 Task: Find connections with filter location Moabit with filter topic #retailwith filter profile language French with filter current company GeeksGod with filter school BML Munjal University with filter industry Wholesale Food and Beverage with filter service category Information Security with filter keywords title Plant Engineer
Action: Mouse moved to (487, 53)
Screenshot: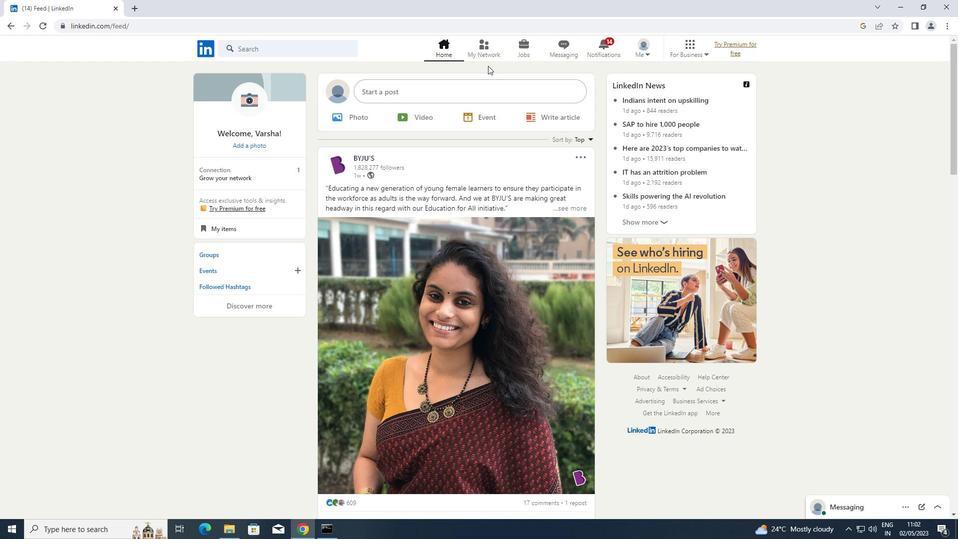 
Action: Mouse pressed left at (487, 53)
Screenshot: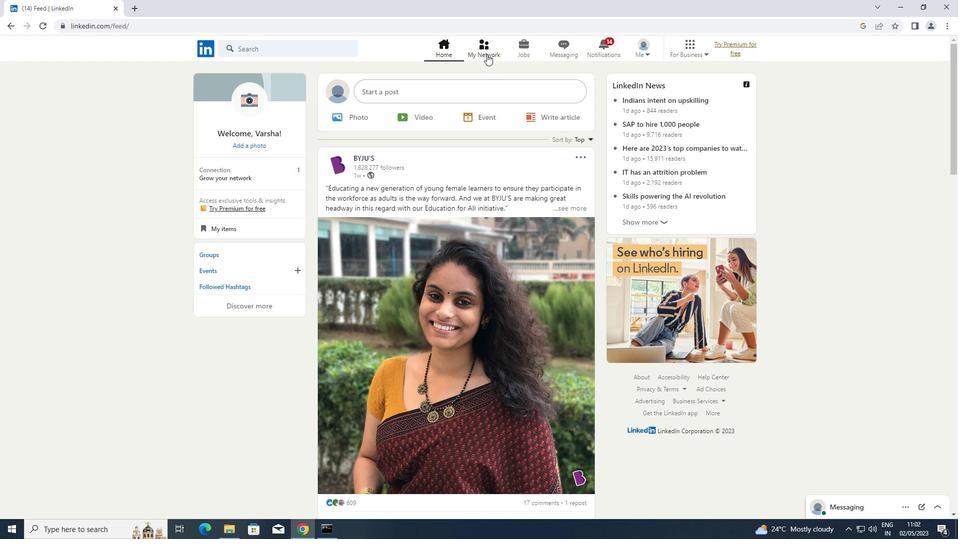 
Action: Mouse moved to (280, 105)
Screenshot: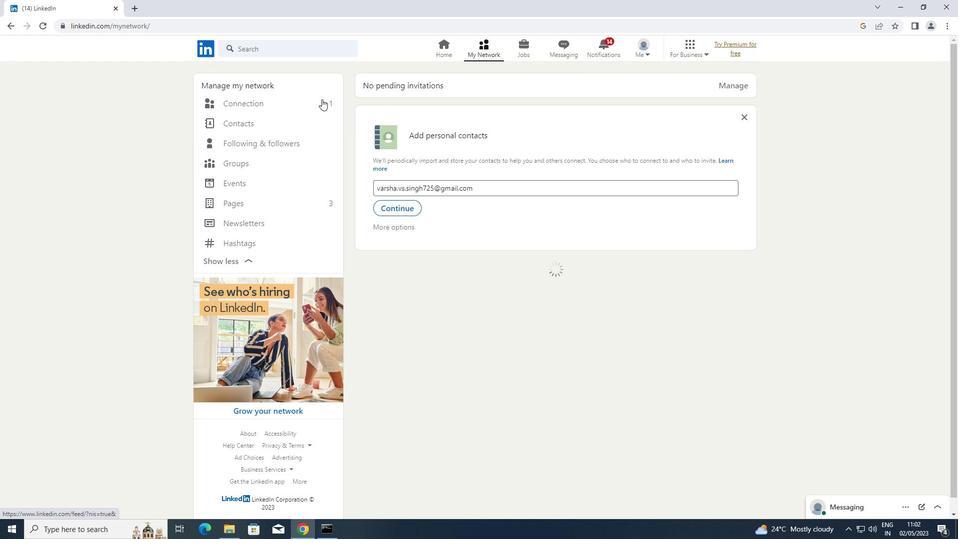 
Action: Mouse pressed left at (280, 105)
Screenshot: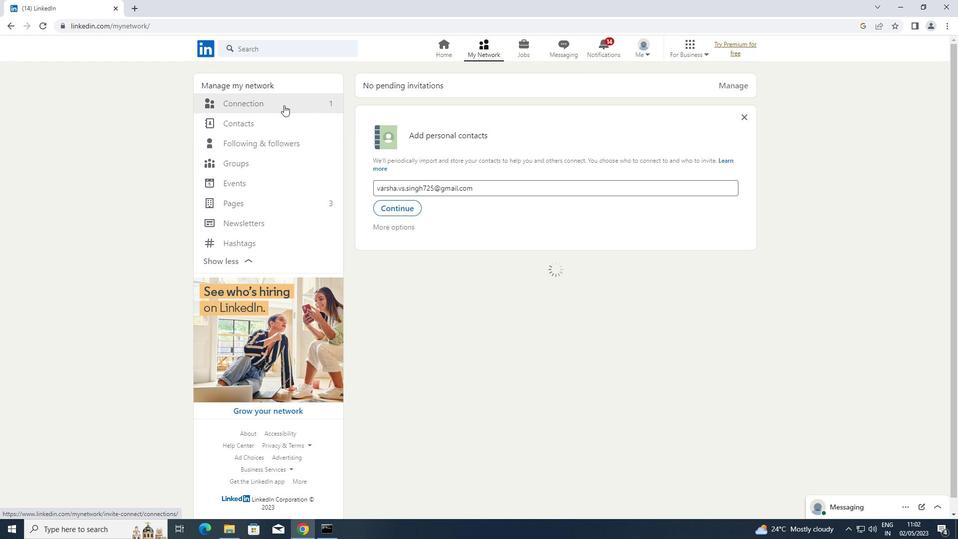 
Action: Mouse moved to (542, 105)
Screenshot: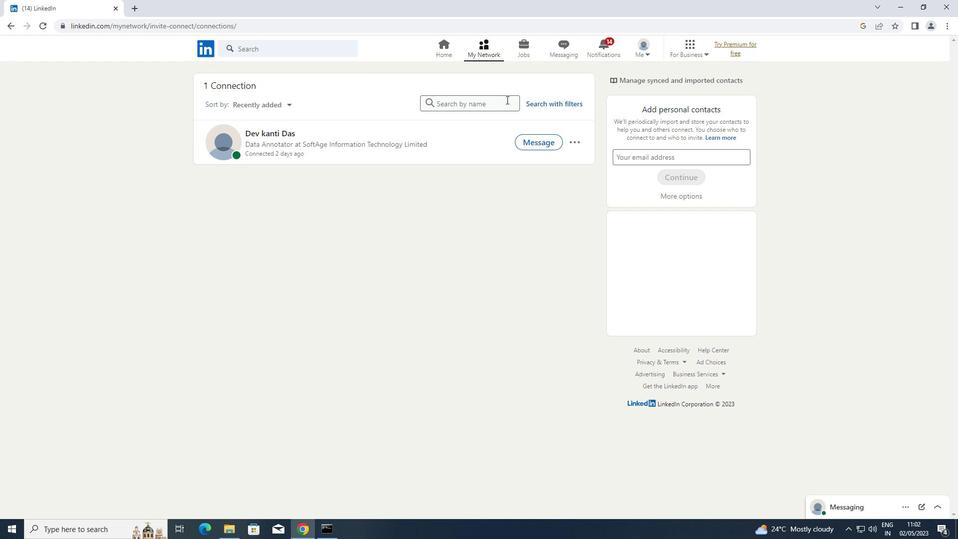 
Action: Mouse pressed left at (542, 105)
Screenshot: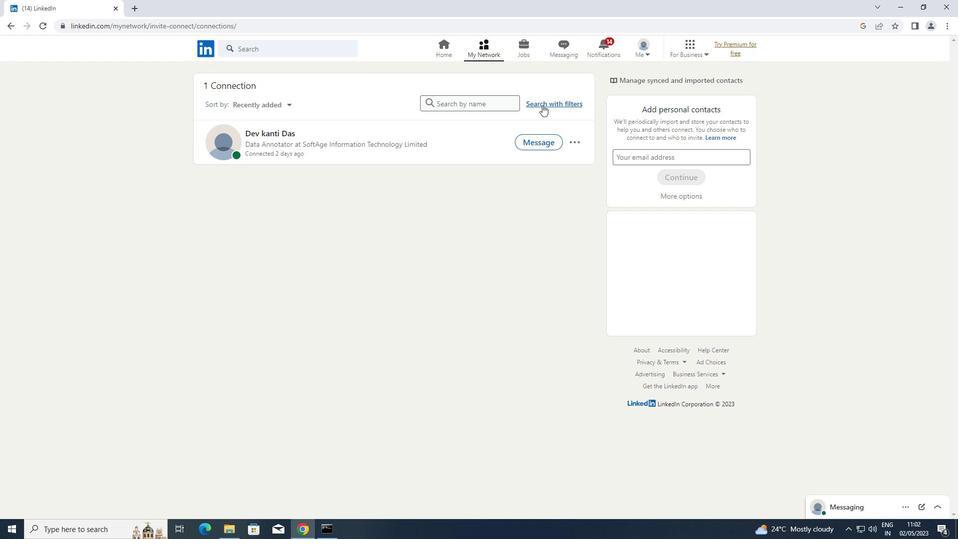 
Action: Mouse moved to (515, 77)
Screenshot: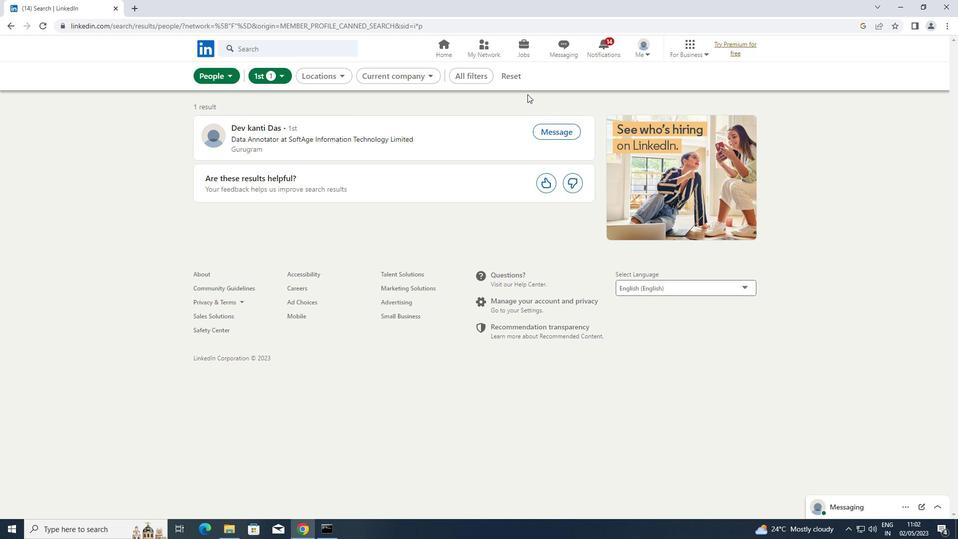 
Action: Mouse pressed left at (515, 77)
Screenshot: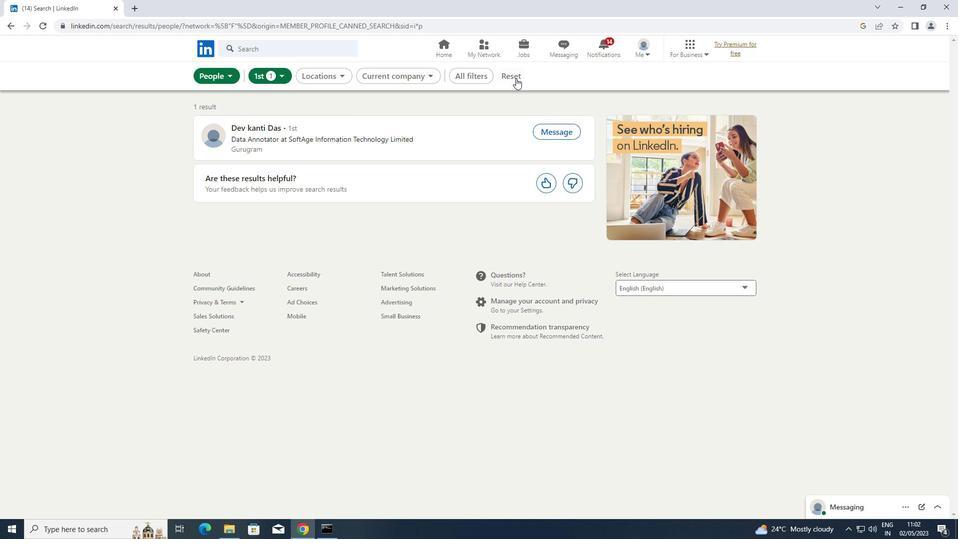 
Action: Mouse moved to (505, 76)
Screenshot: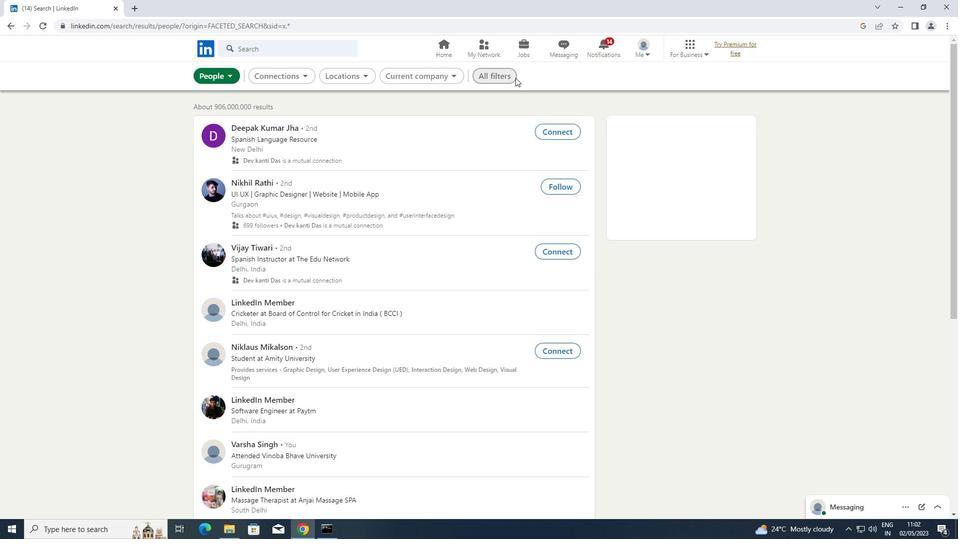 
Action: Mouse pressed left at (505, 76)
Screenshot: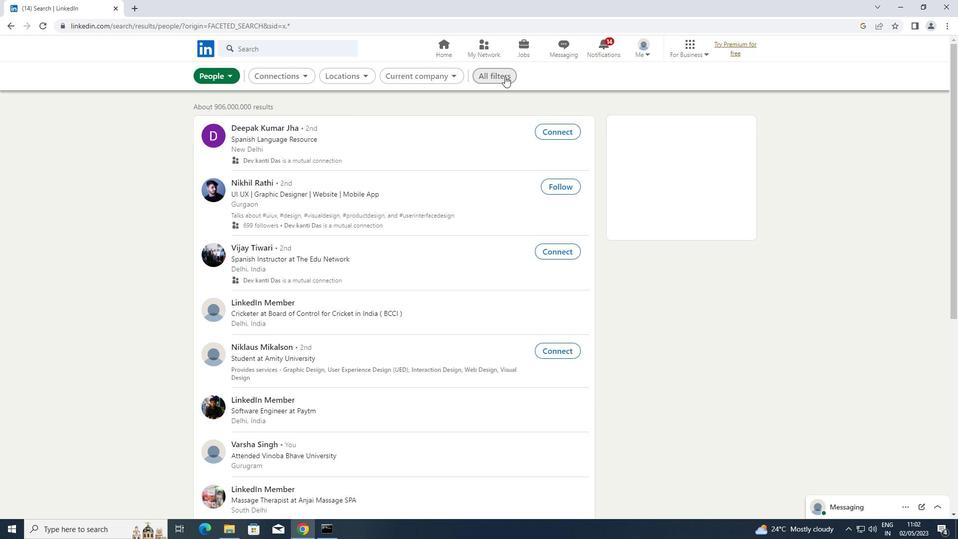 
Action: Mouse moved to (676, 154)
Screenshot: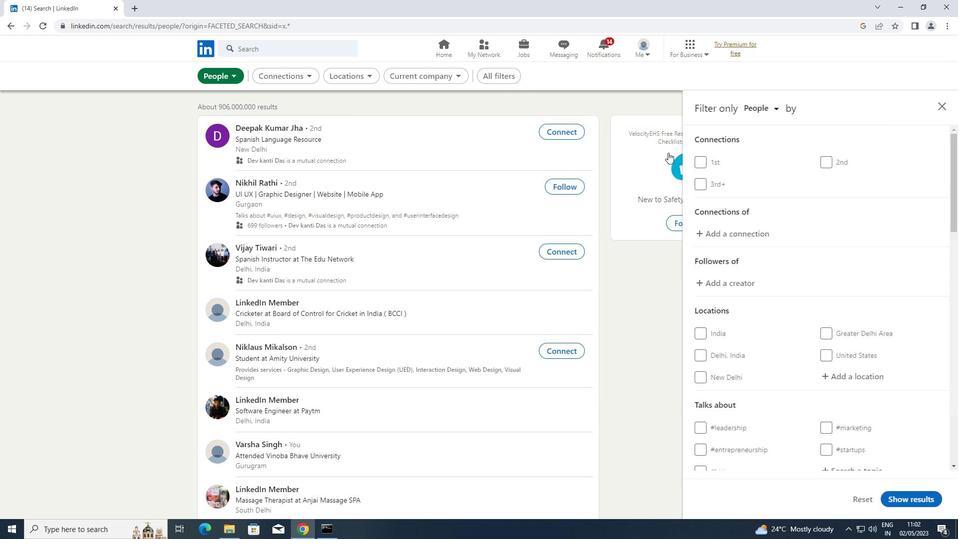 
Action: Mouse scrolled (676, 154) with delta (0, 0)
Screenshot: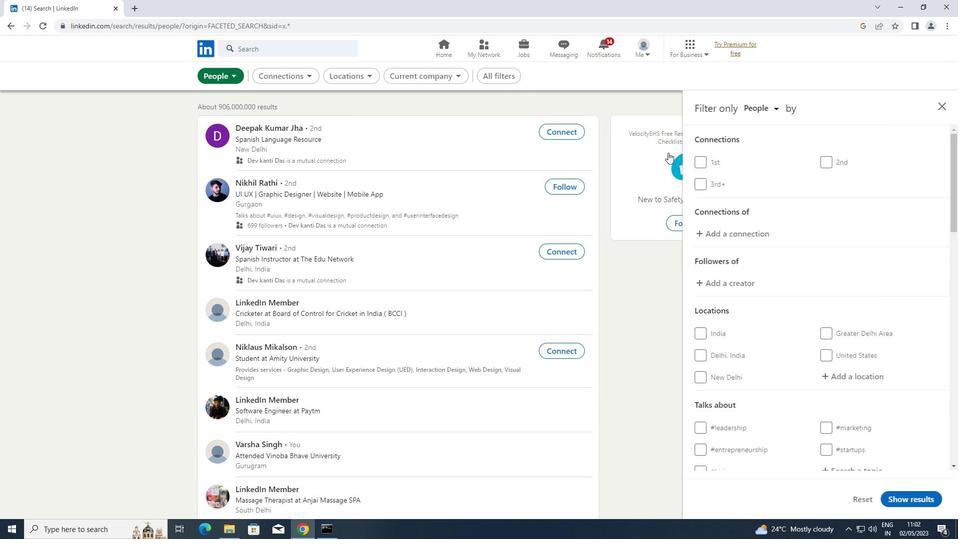 
Action: Mouse moved to (677, 154)
Screenshot: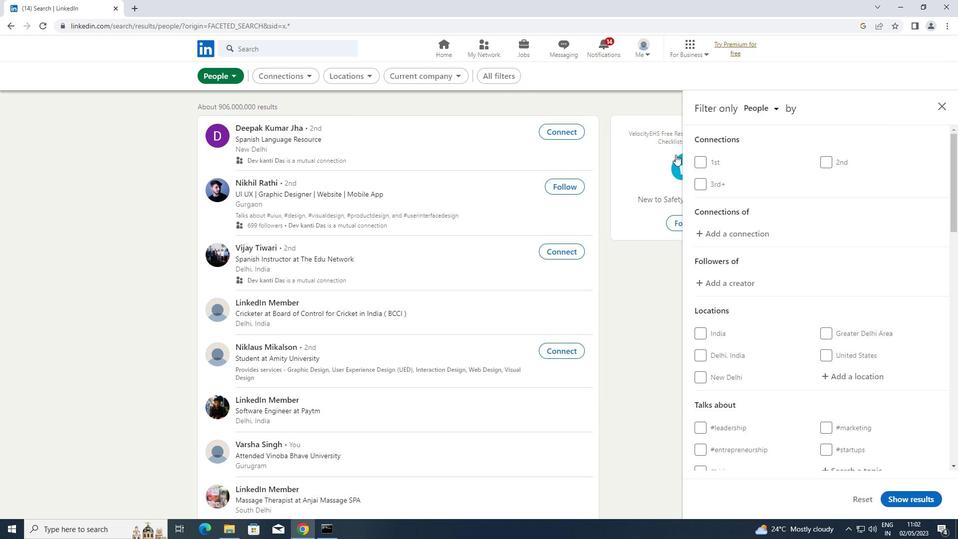 
Action: Mouse scrolled (677, 154) with delta (0, 0)
Screenshot: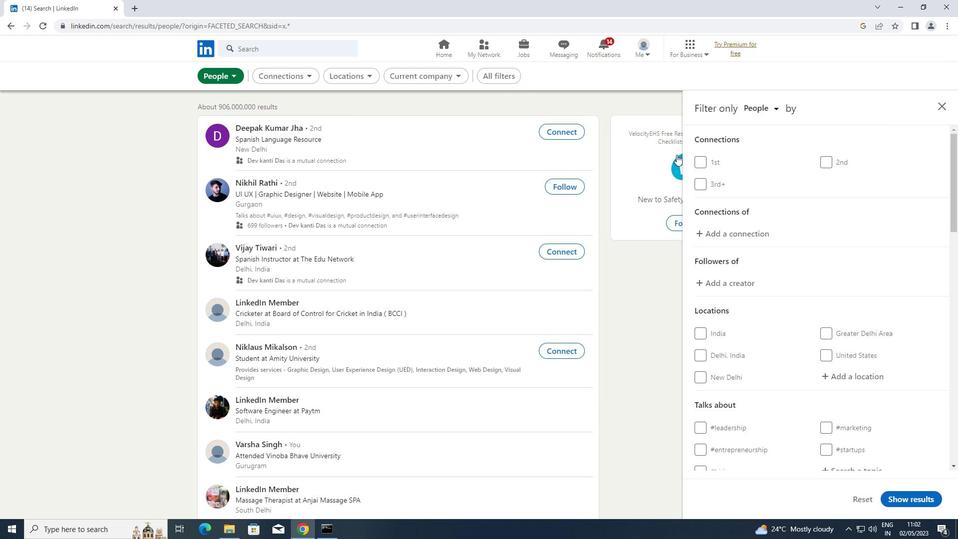 
Action: Mouse moved to (845, 372)
Screenshot: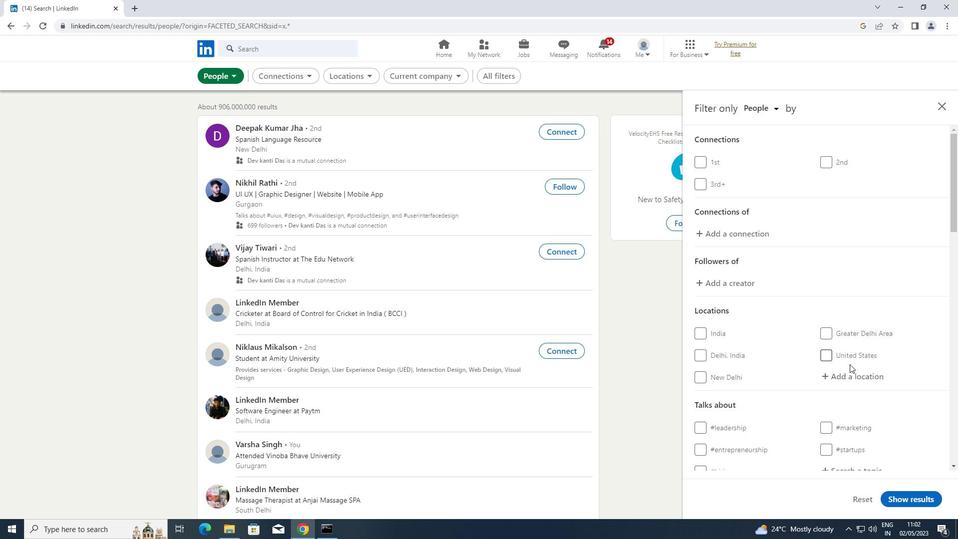 
Action: Mouse pressed left at (845, 372)
Screenshot: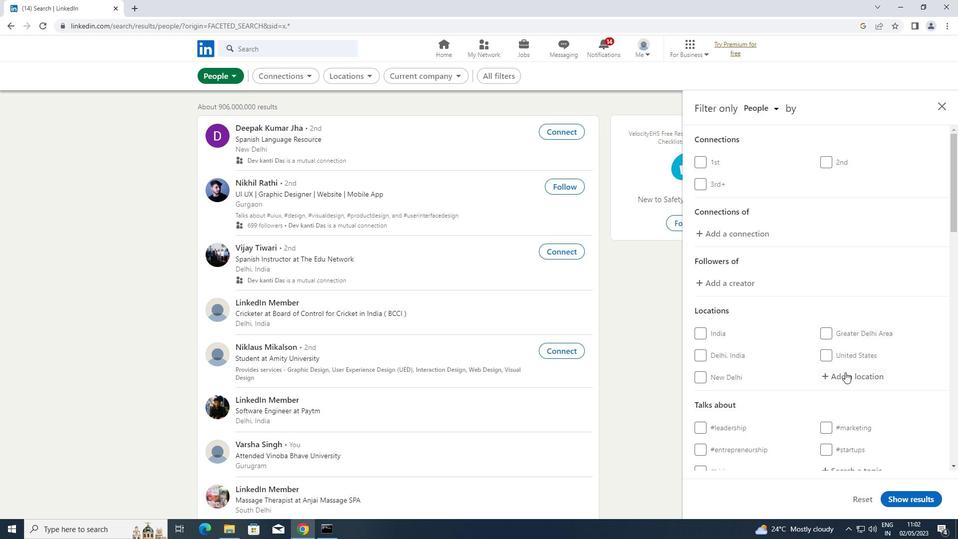 
Action: Key pressed <Key.shift>MOABIT
Screenshot: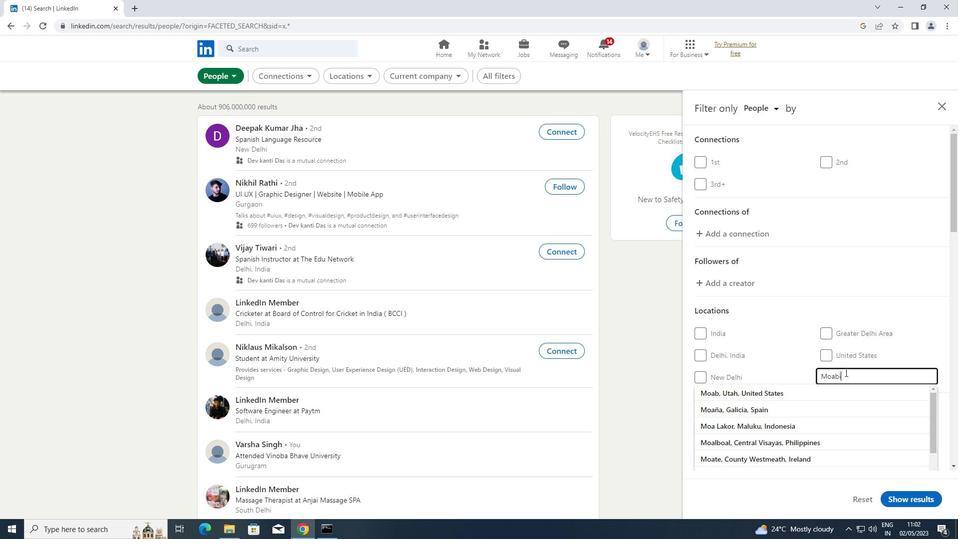 
Action: Mouse scrolled (845, 371) with delta (0, 0)
Screenshot: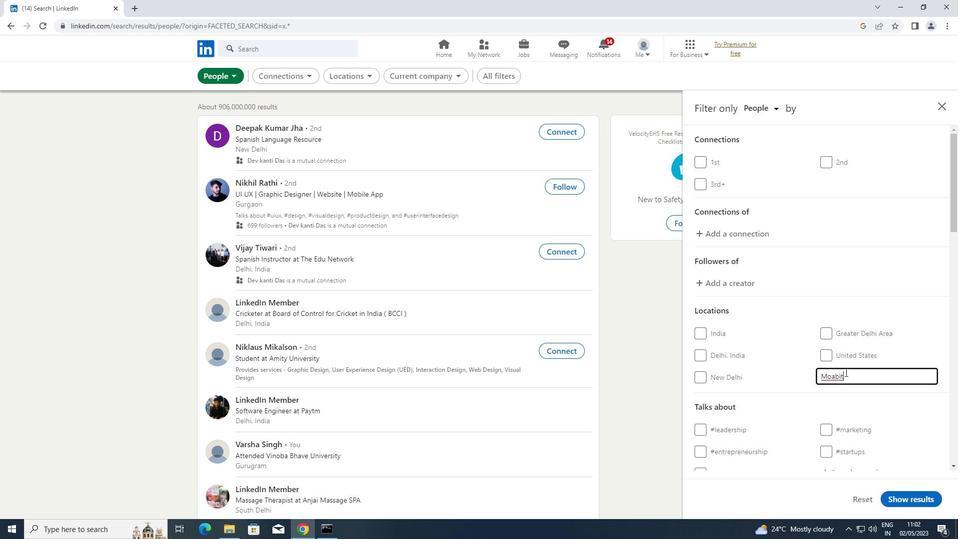 
Action: Mouse moved to (863, 425)
Screenshot: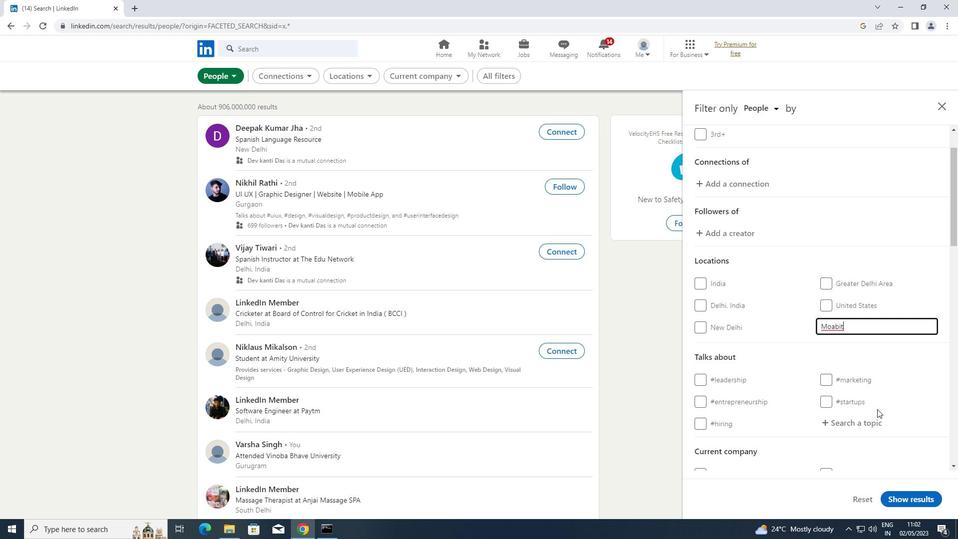 
Action: Mouse pressed left at (863, 425)
Screenshot: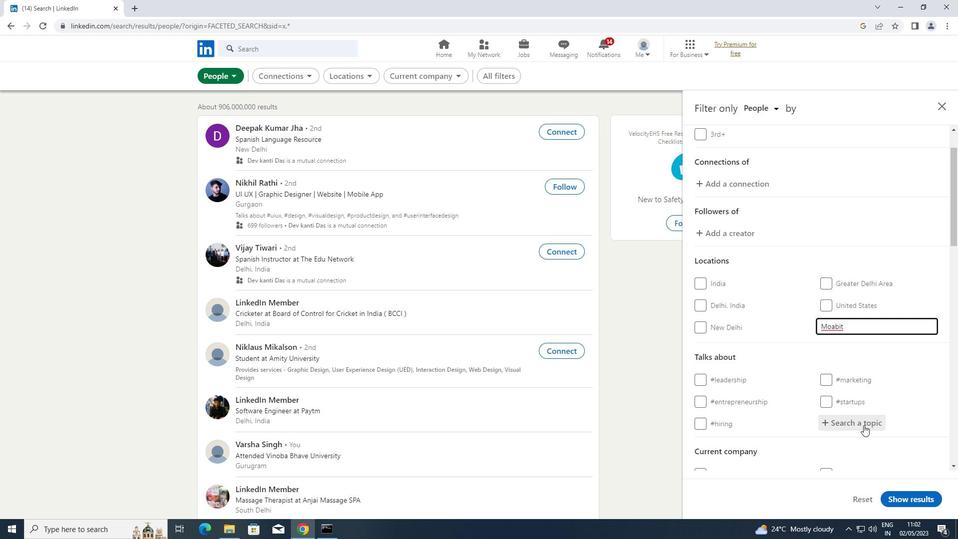 
Action: Key pressed RETAIL
Screenshot: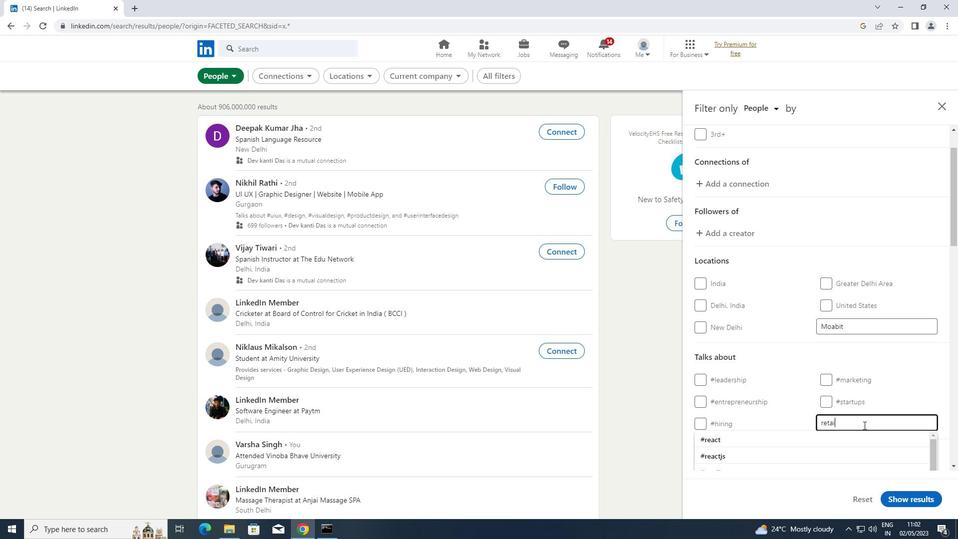 
Action: Mouse moved to (797, 437)
Screenshot: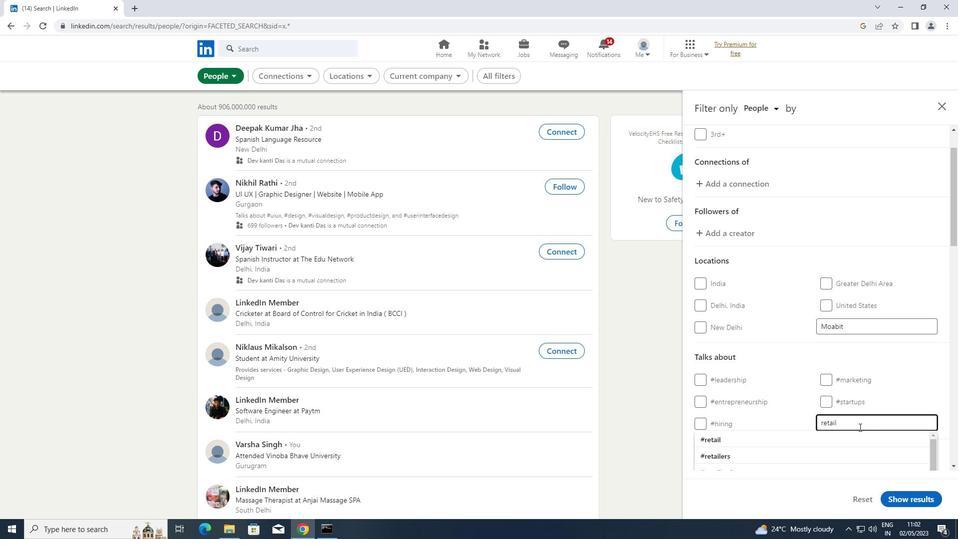 
Action: Mouse pressed left at (797, 437)
Screenshot: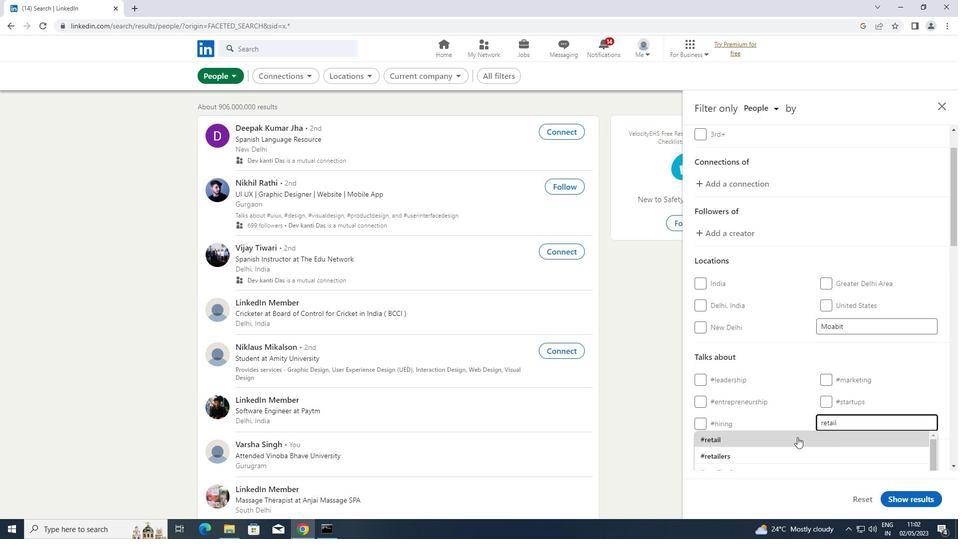 
Action: Mouse scrolled (797, 436) with delta (0, 0)
Screenshot: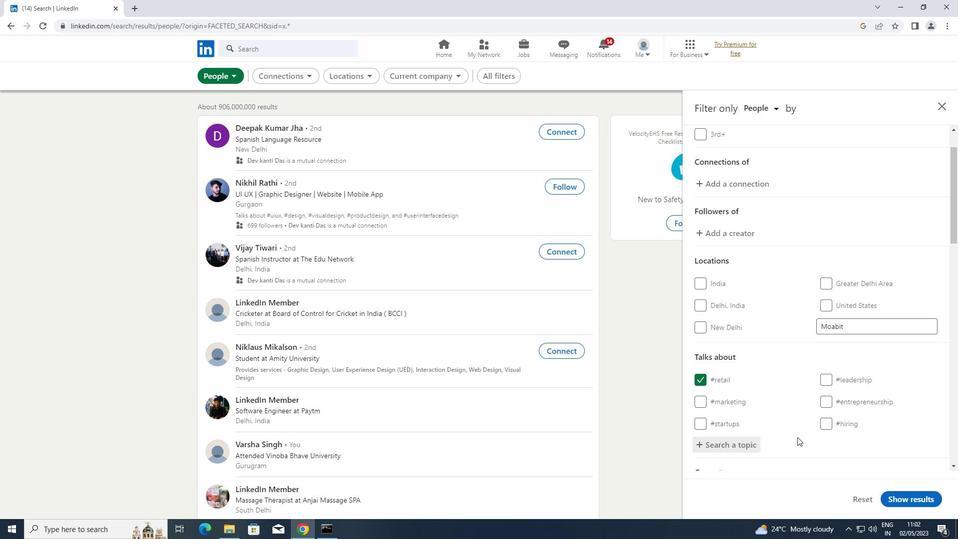 
Action: Mouse scrolled (797, 436) with delta (0, 0)
Screenshot: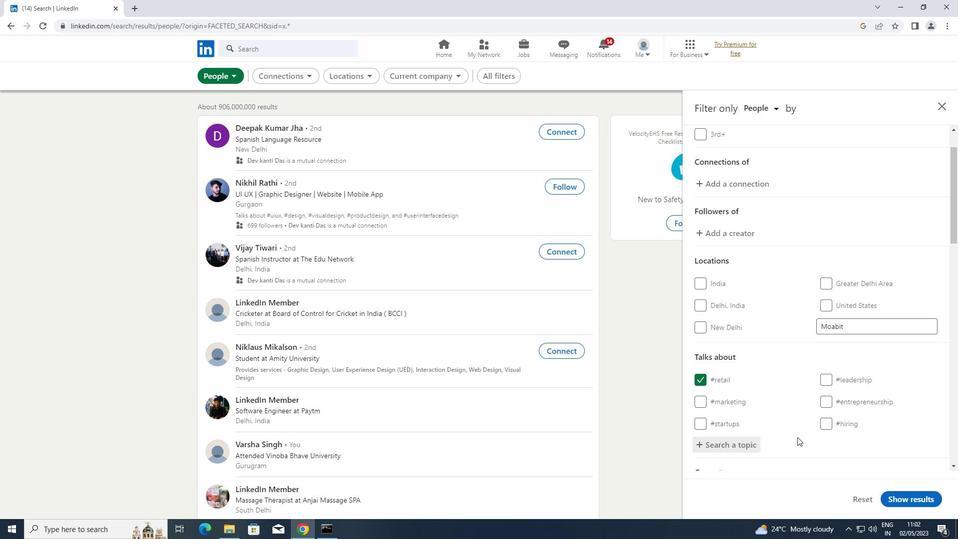 
Action: Mouse scrolled (797, 436) with delta (0, 0)
Screenshot: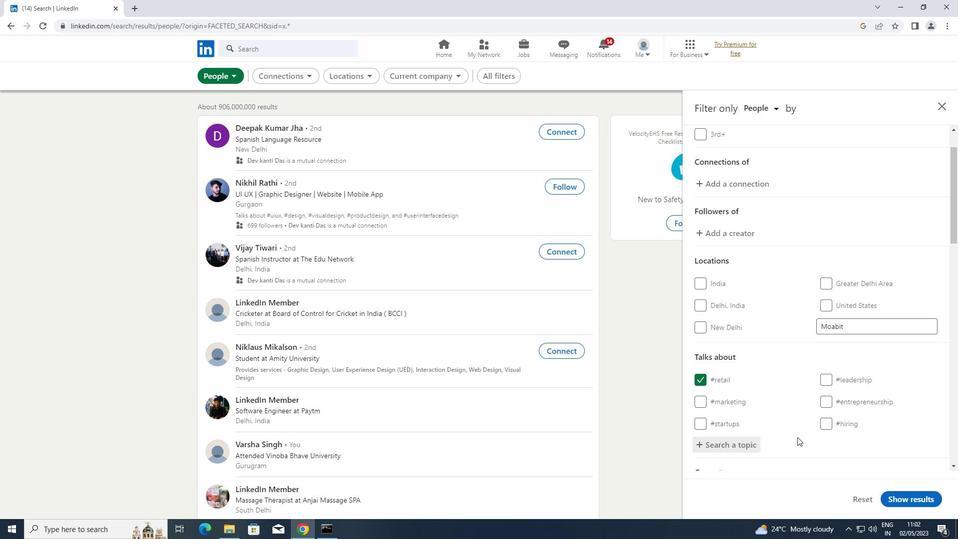 
Action: Mouse scrolled (797, 436) with delta (0, 0)
Screenshot: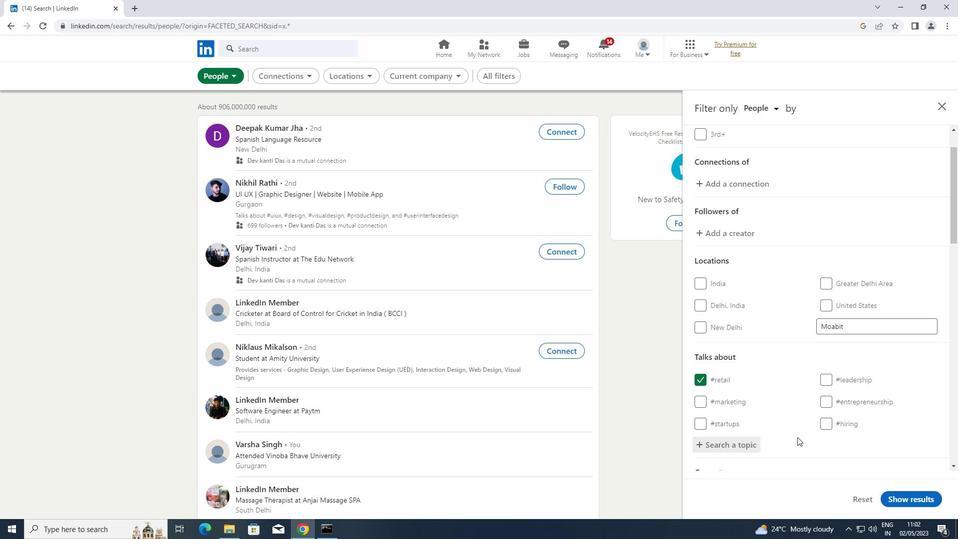 
Action: Mouse scrolled (797, 436) with delta (0, 0)
Screenshot: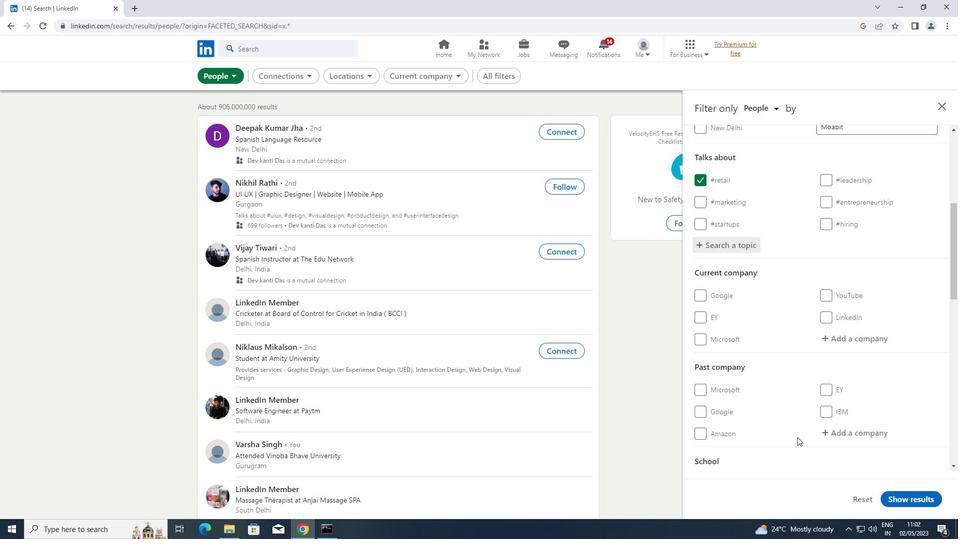 
Action: Mouse scrolled (797, 436) with delta (0, 0)
Screenshot: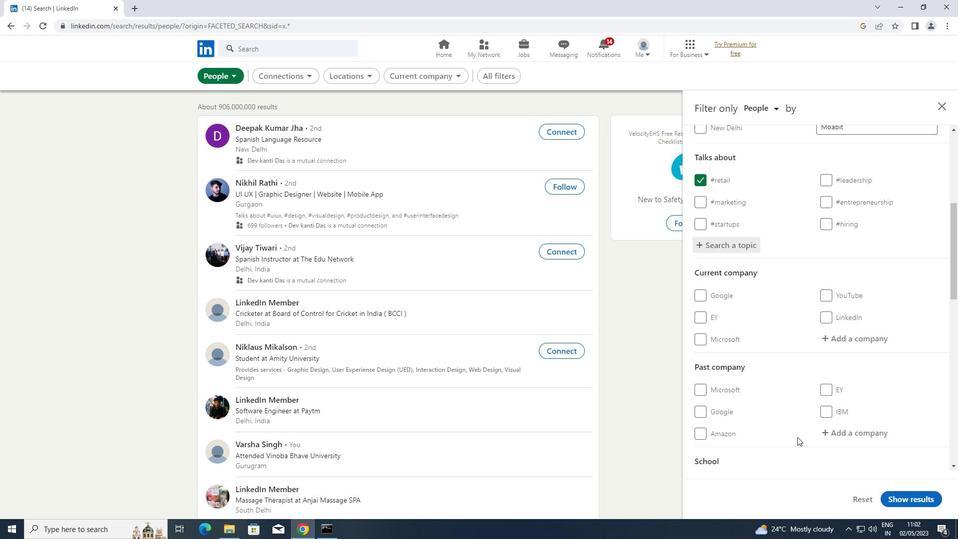
Action: Mouse scrolled (797, 436) with delta (0, 0)
Screenshot: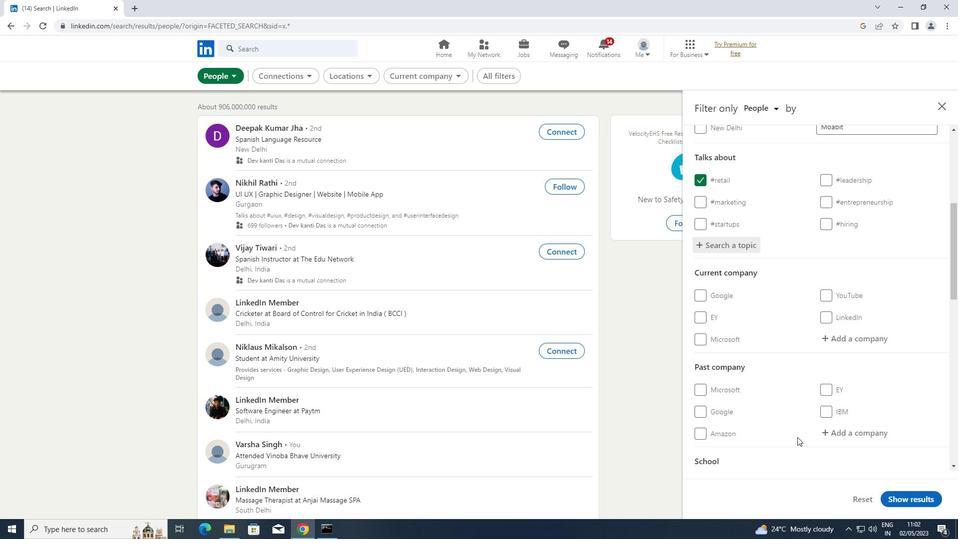 
Action: Mouse scrolled (797, 436) with delta (0, 0)
Screenshot: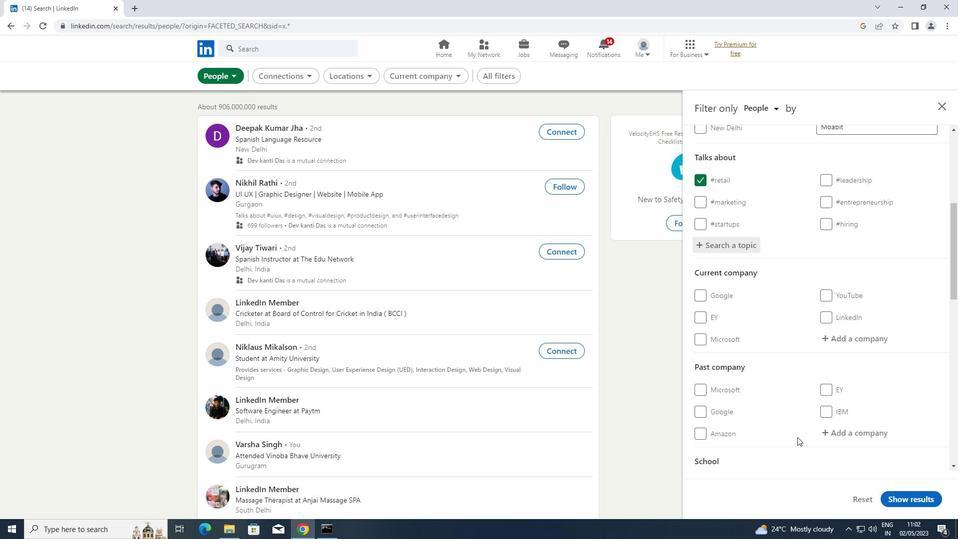 
Action: Mouse scrolled (797, 436) with delta (0, 0)
Screenshot: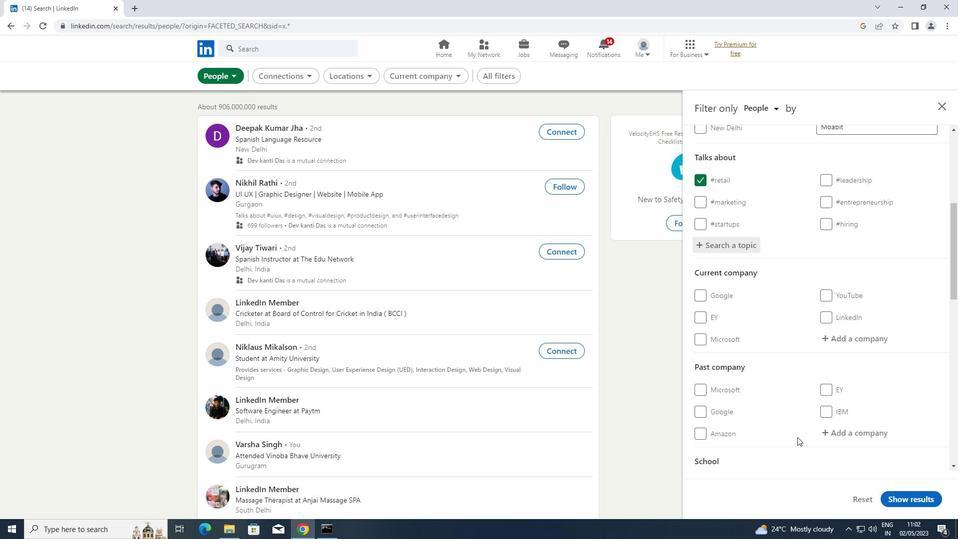 
Action: Mouse scrolled (797, 436) with delta (0, 0)
Screenshot: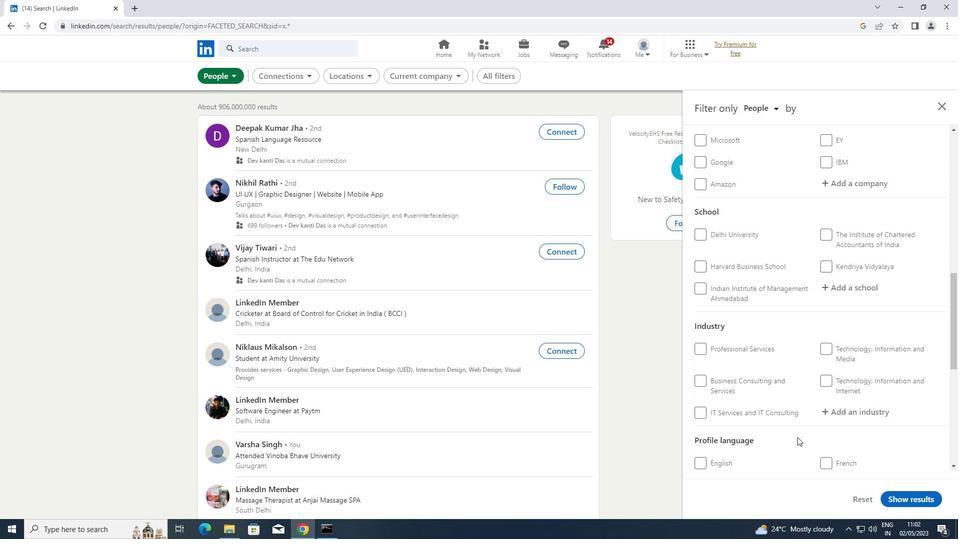 
Action: Mouse scrolled (797, 436) with delta (0, 0)
Screenshot: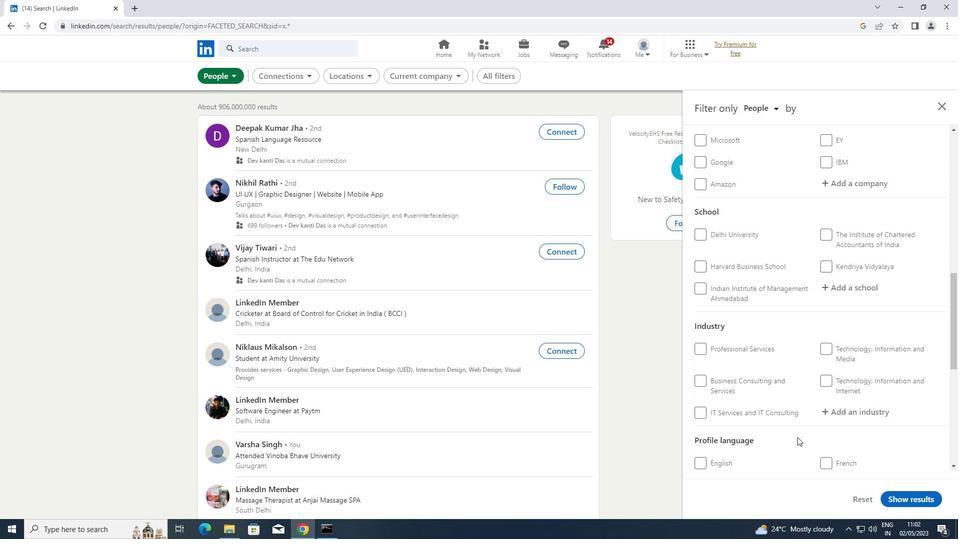 
Action: Mouse moved to (825, 365)
Screenshot: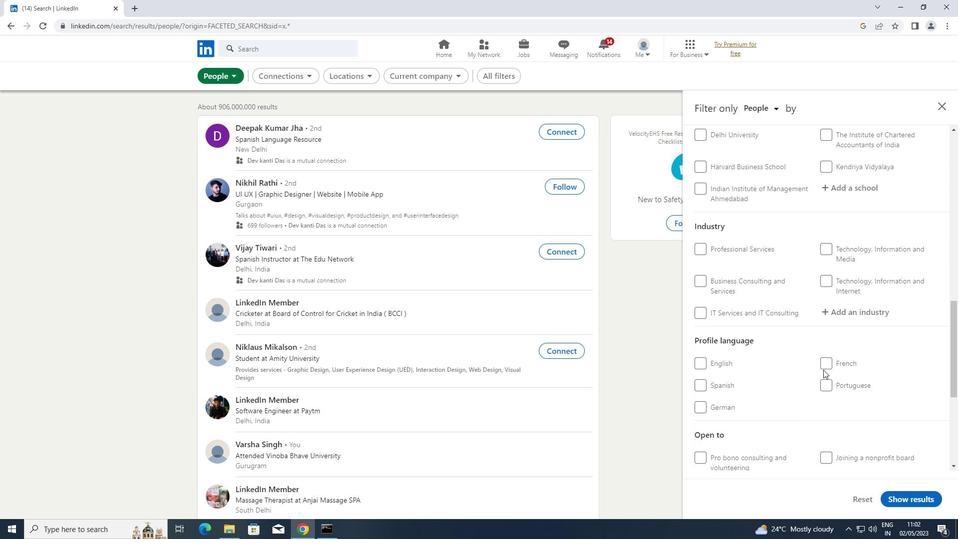 
Action: Mouse pressed left at (825, 365)
Screenshot: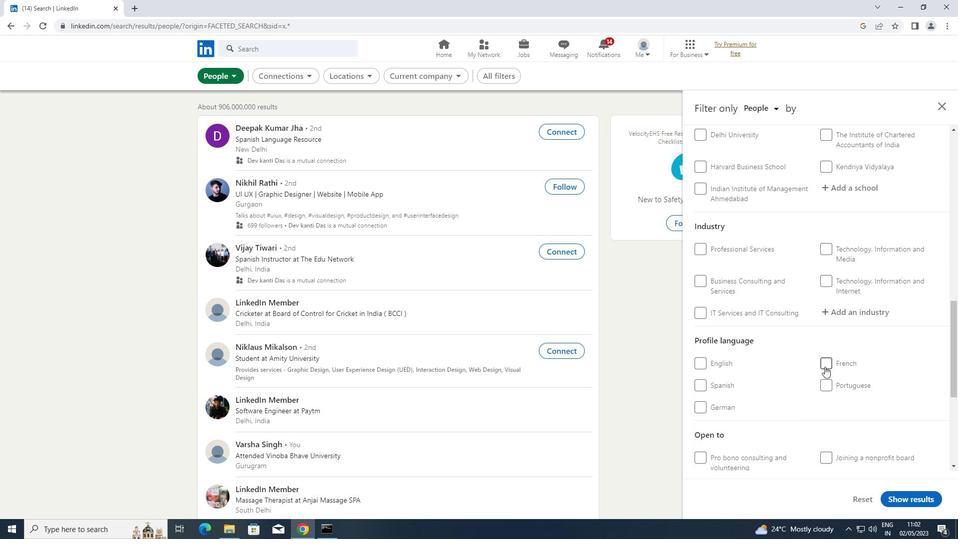 
Action: Mouse scrolled (825, 365) with delta (0, 0)
Screenshot: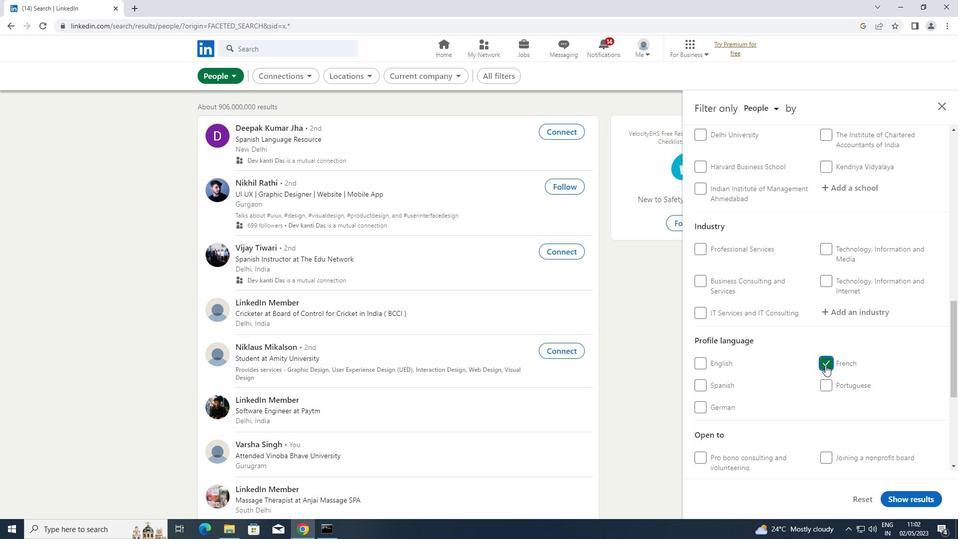 
Action: Mouse scrolled (825, 365) with delta (0, 0)
Screenshot: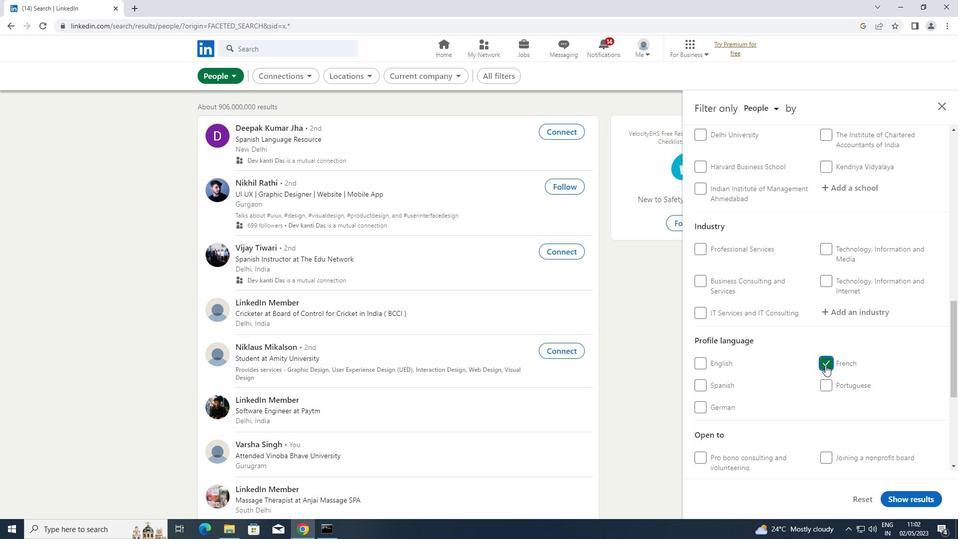 
Action: Mouse scrolled (825, 365) with delta (0, 0)
Screenshot: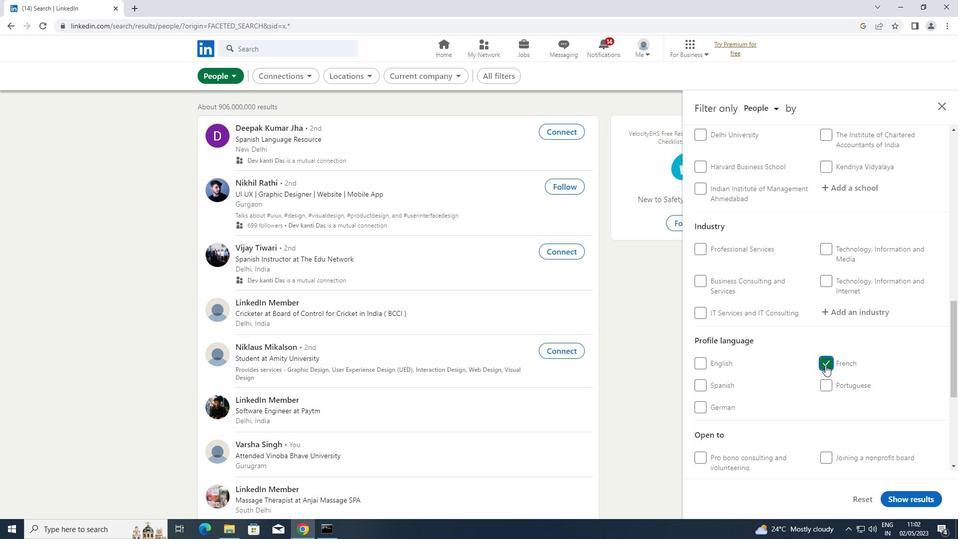 
Action: Mouse scrolled (825, 365) with delta (0, 0)
Screenshot: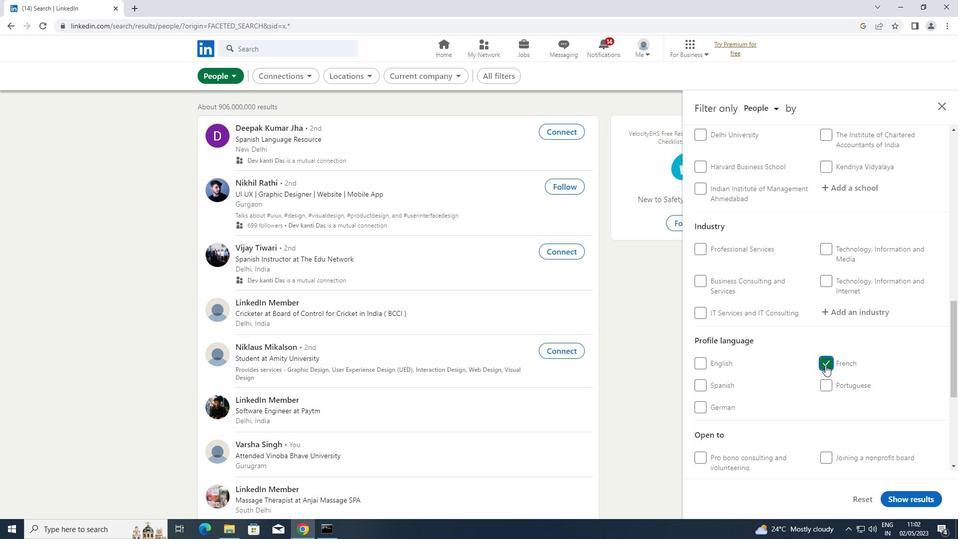 
Action: Mouse scrolled (825, 365) with delta (0, 0)
Screenshot: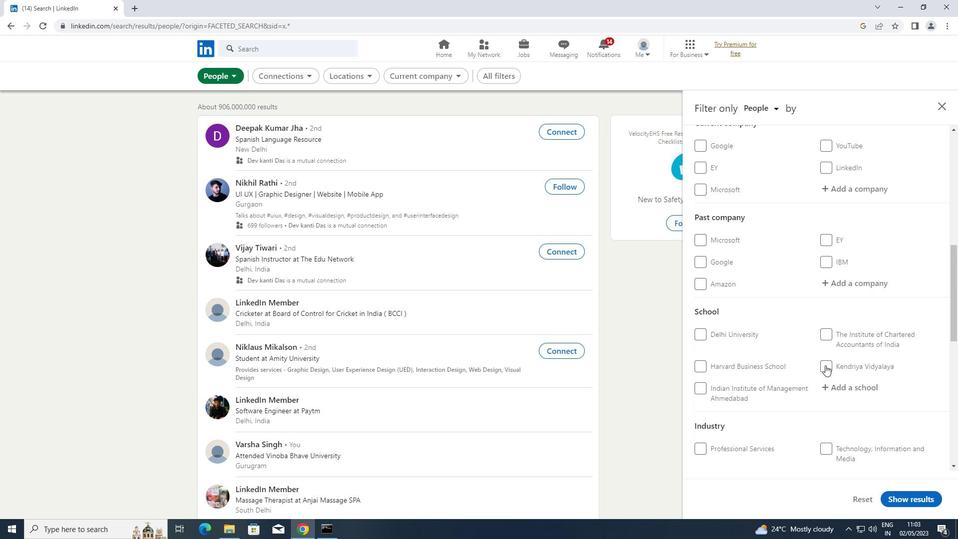 
Action: Mouse scrolled (825, 365) with delta (0, 0)
Screenshot: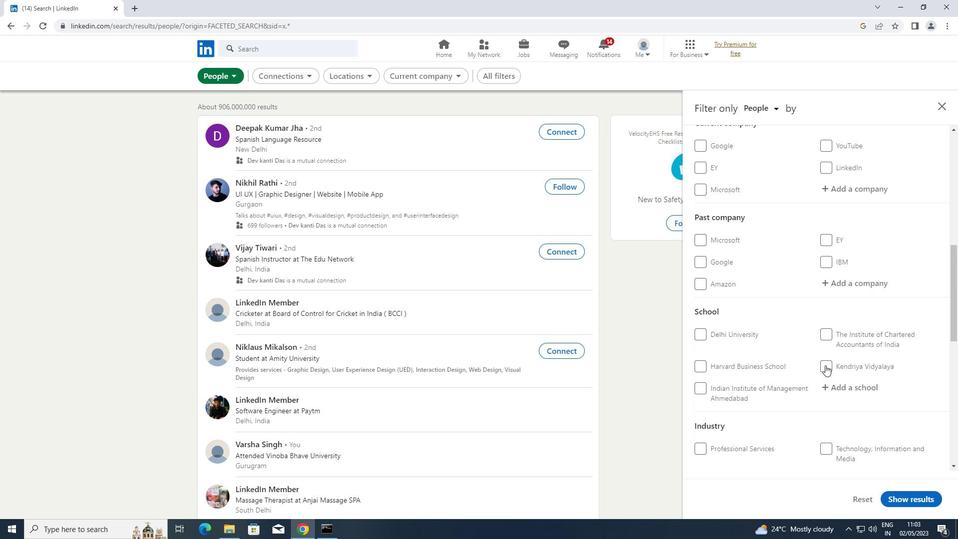 
Action: Mouse scrolled (825, 365) with delta (0, 0)
Screenshot: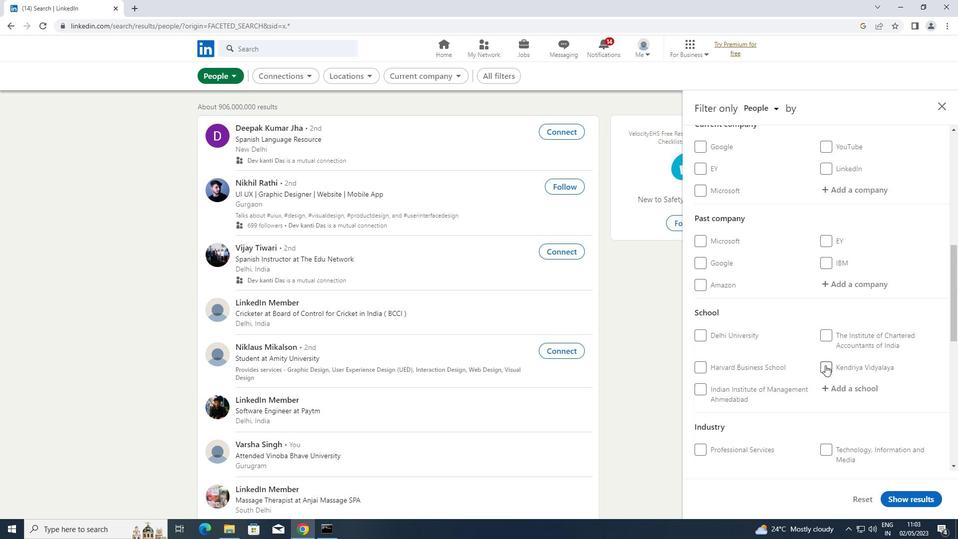 
Action: Mouse moved to (848, 338)
Screenshot: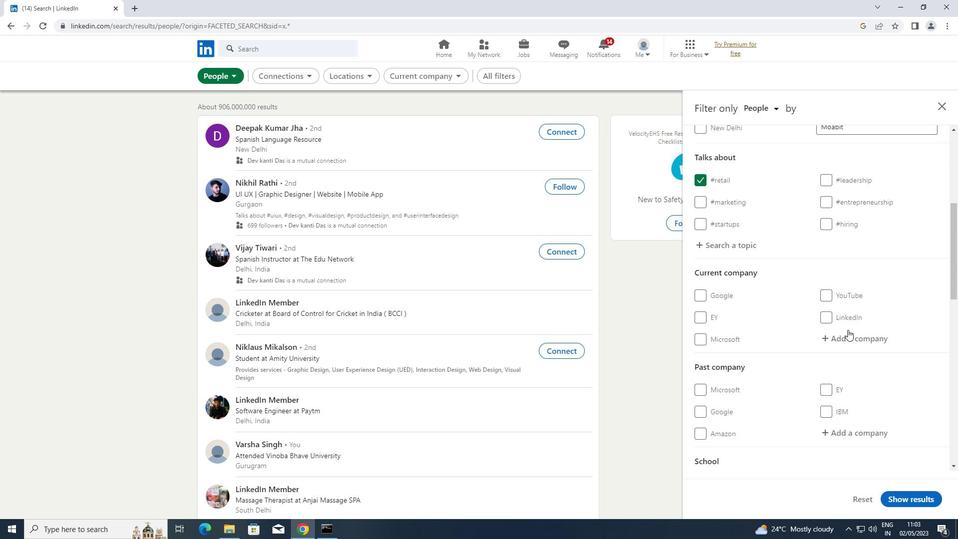 
Action: Mouse pressed left at (848, 338)
Screenshot: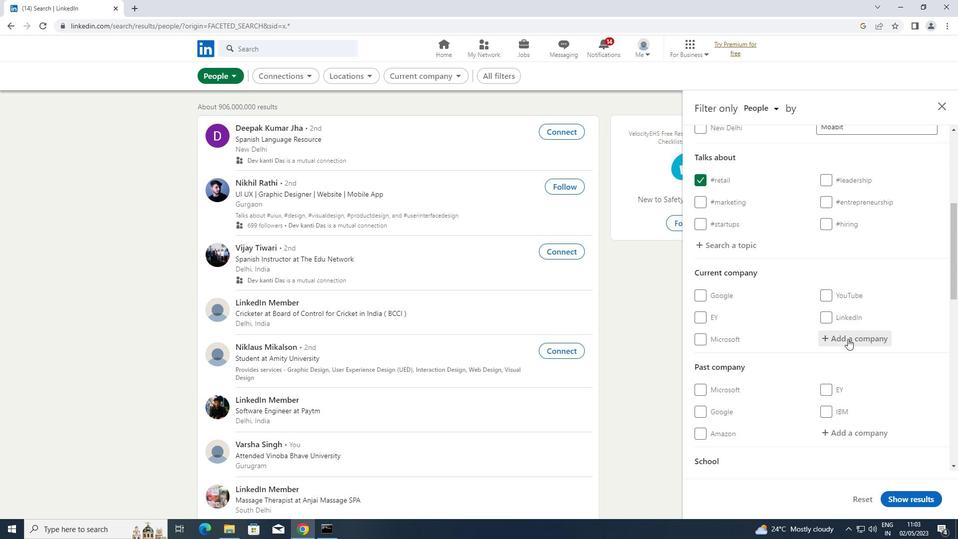 
Action: Key pressed <Key.shift>GEEKS<Key.shift>GO
Screenshot: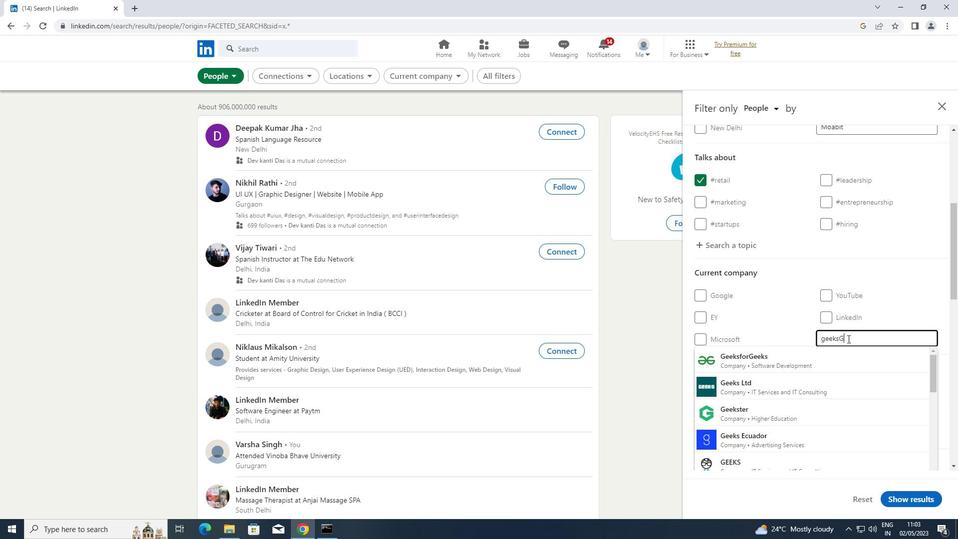 
Action: Mouse moved to (787, 351)
Screenshot: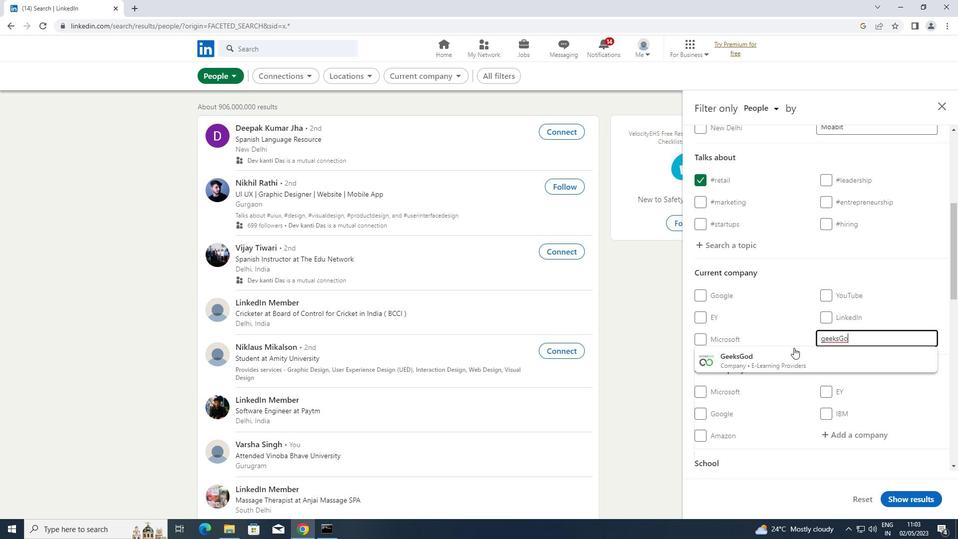 
Action: Mouse pressed left at (787, 351)
Screenshot: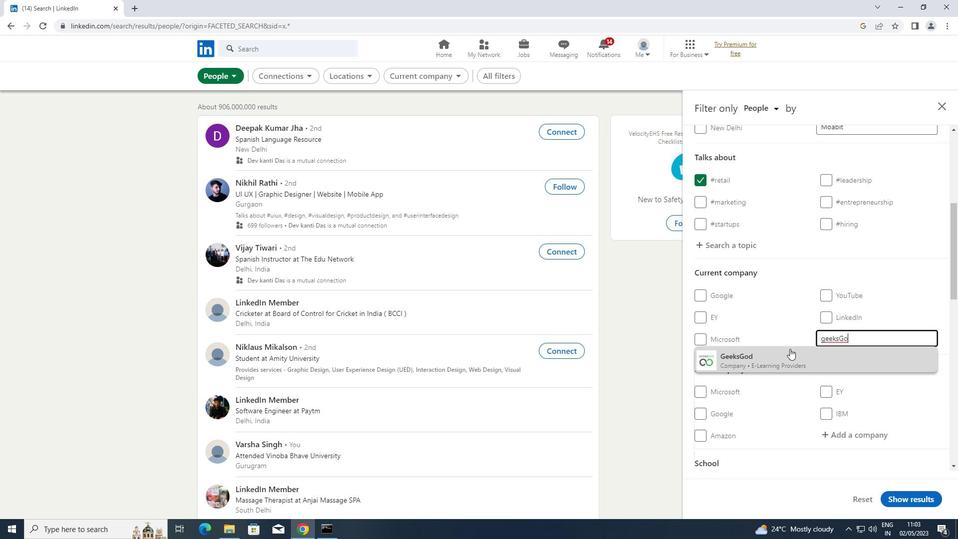 
Action: Mouse scrolled (787, 351) with delta (0, 0)
Screenshot: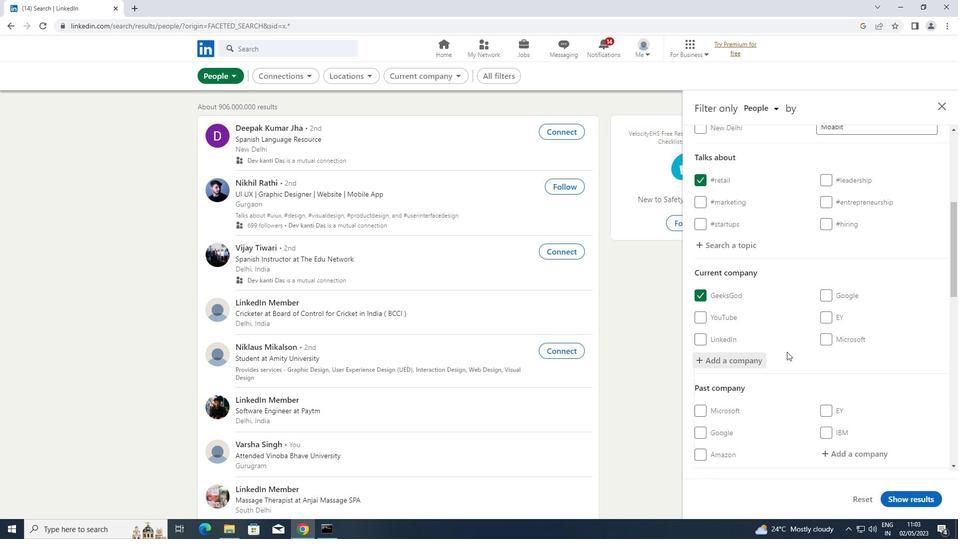 
Action: Mouse scrolled (787, 351) with delta (0, 0)
Screenshot: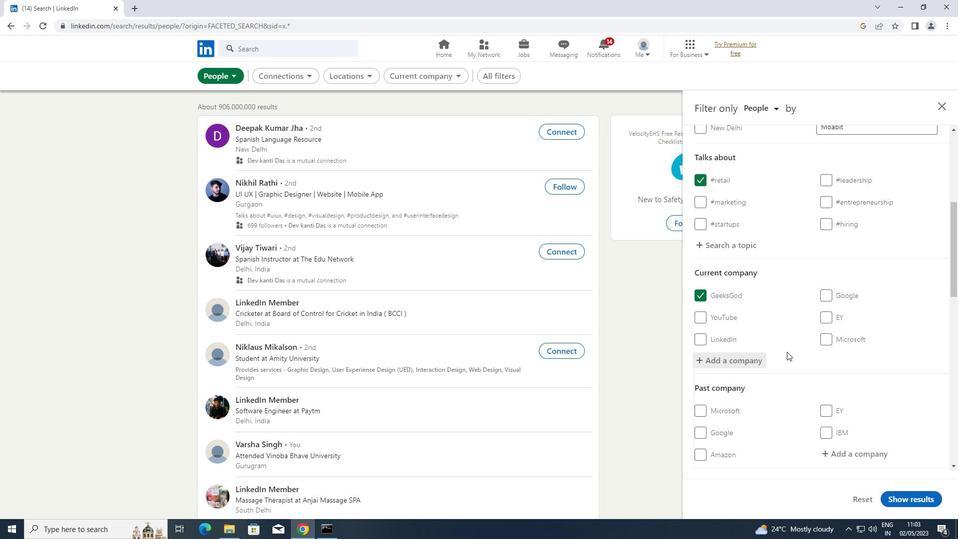 
Action: Mouse scrolled (787, 351) with delta (0, 0)
Screenshot: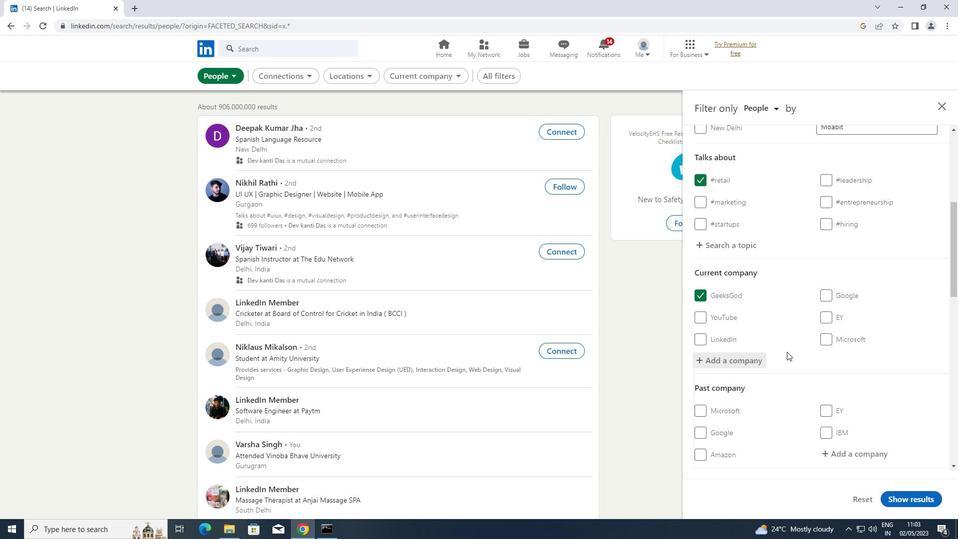 
Action: Mouse moved to (843, 411)
Screenshot: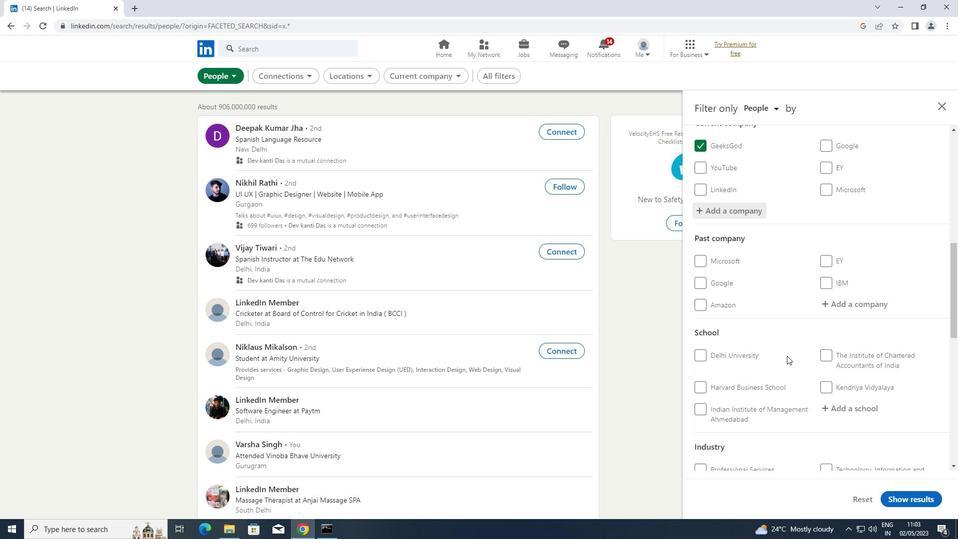 
Action: Mouse pressed left at (843, 411)
Screenshot: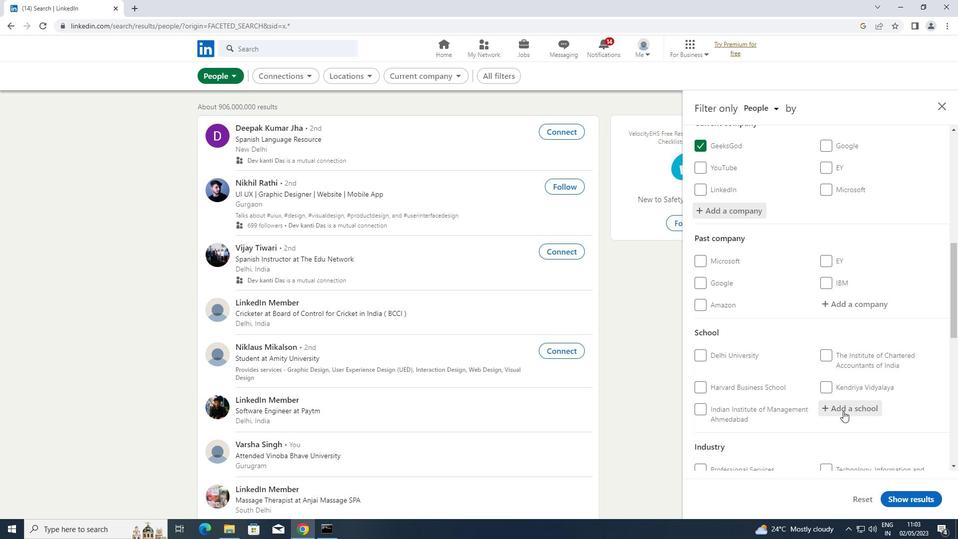 
Action: Key pressed <Key.shift>BML<Key.space>
Screenshot: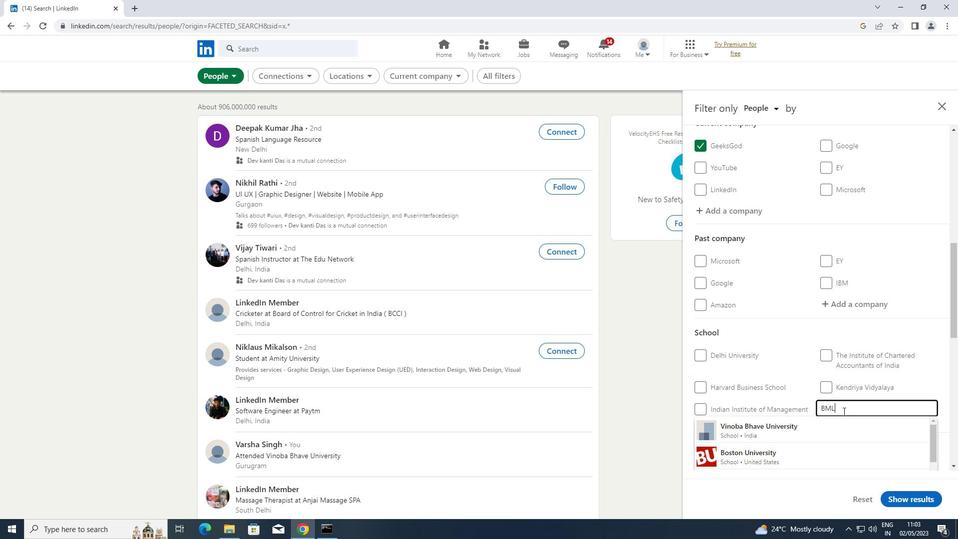 
Action: Mouse moved to (811, 433)
Screenshot: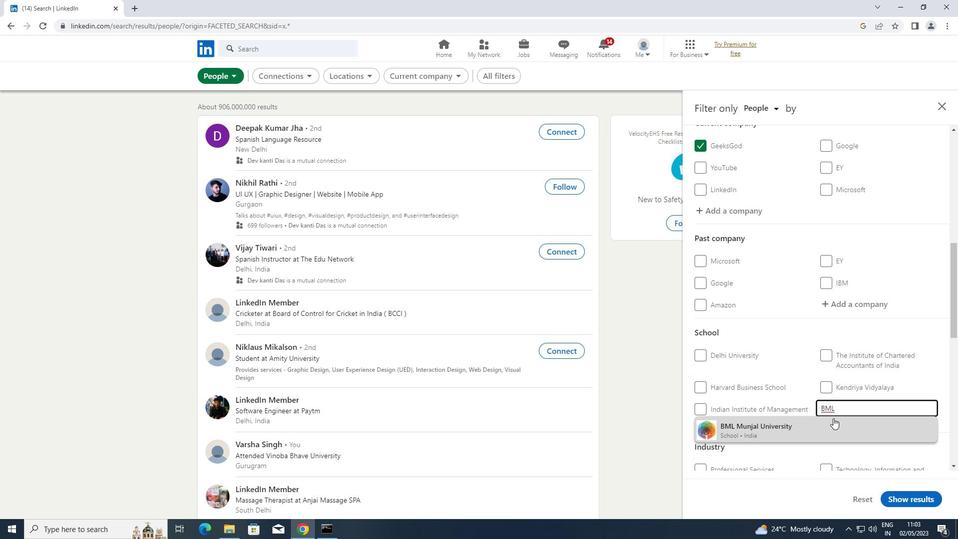 
Action: Mouse pressed left at (811, 433)
Screenshot: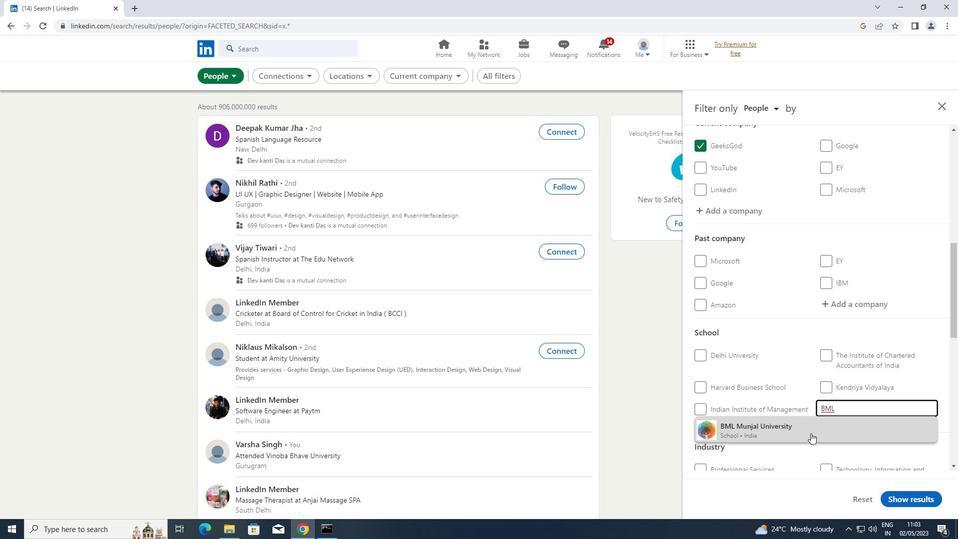 
Action: Mouse scrolled (811, 432) with delta (0, 0)
Screenshot: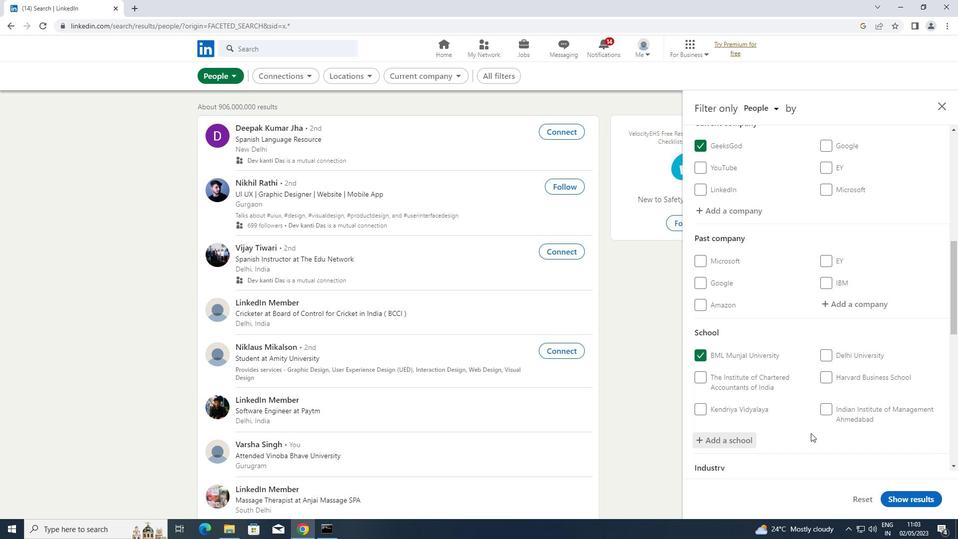 
Action: Mouse scrolled (811, 432) with delta (0, 0)
Screenshot: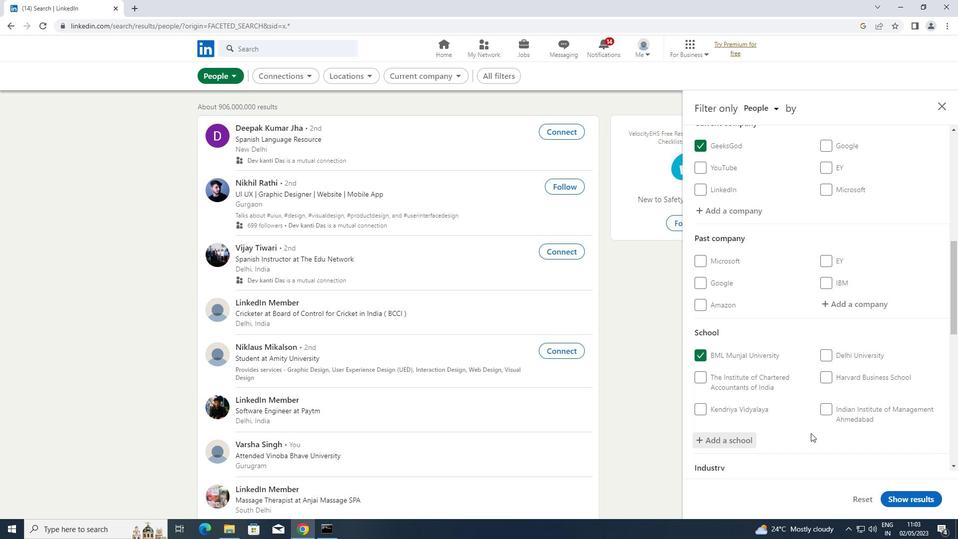 
Action: Mouse scrolled (811, 432) with delta (0, 0)
Screenshot: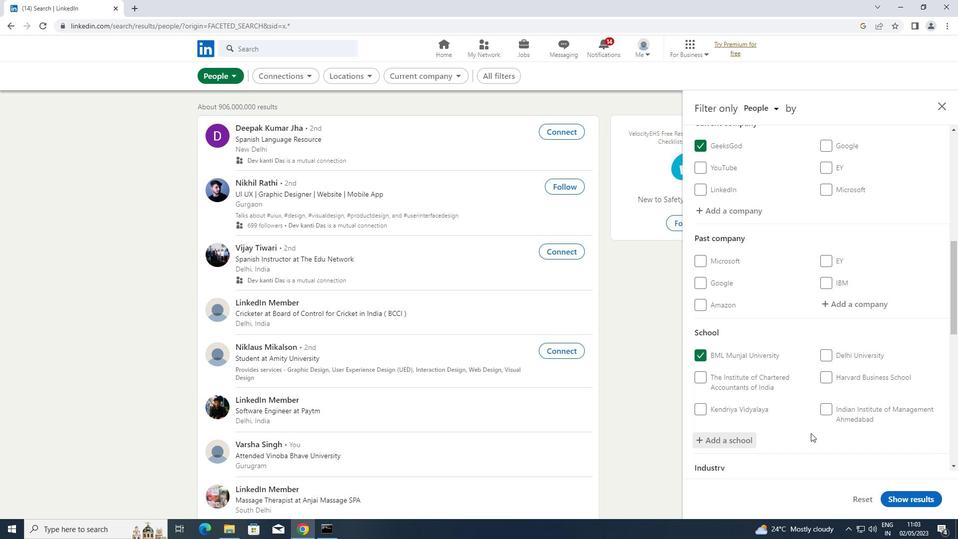 
Action: Mouse scrolled (811, 432) with delta (0, 0)
Screenshot: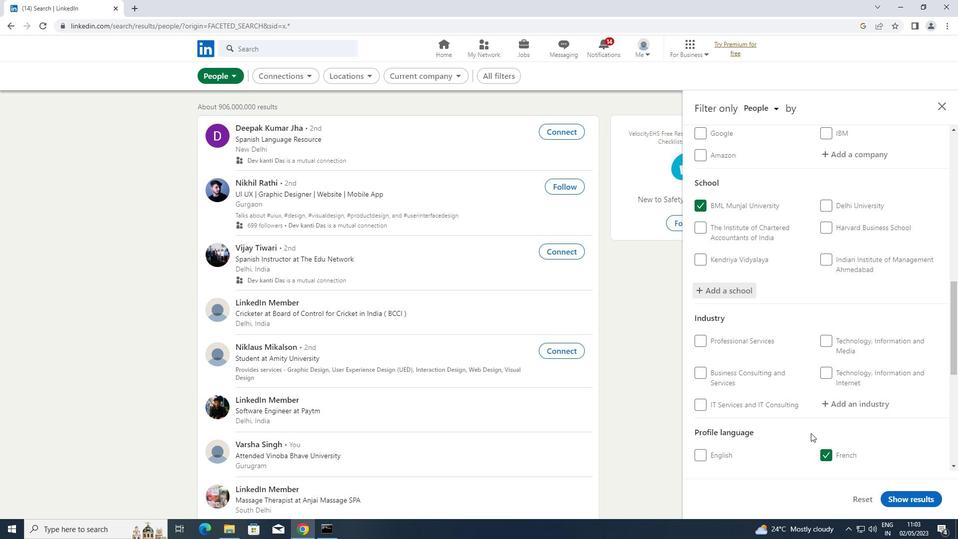 
Action: Mouse scrolled (811, 432) with delta (0, 0)
Screenshot: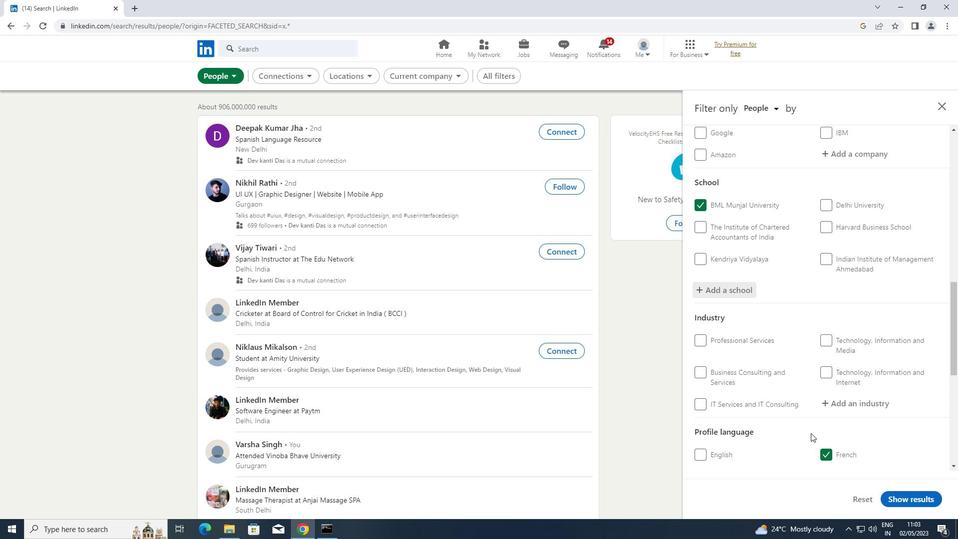 
Action: Mouse moved to (870, 303)
Screenshot: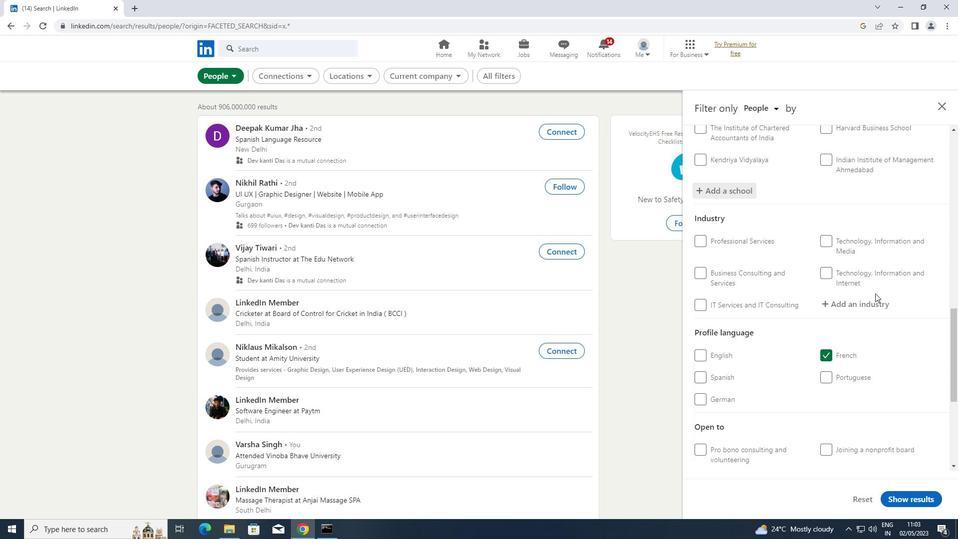
Action: Mouse pressed left at (870, 303)
Screenshot: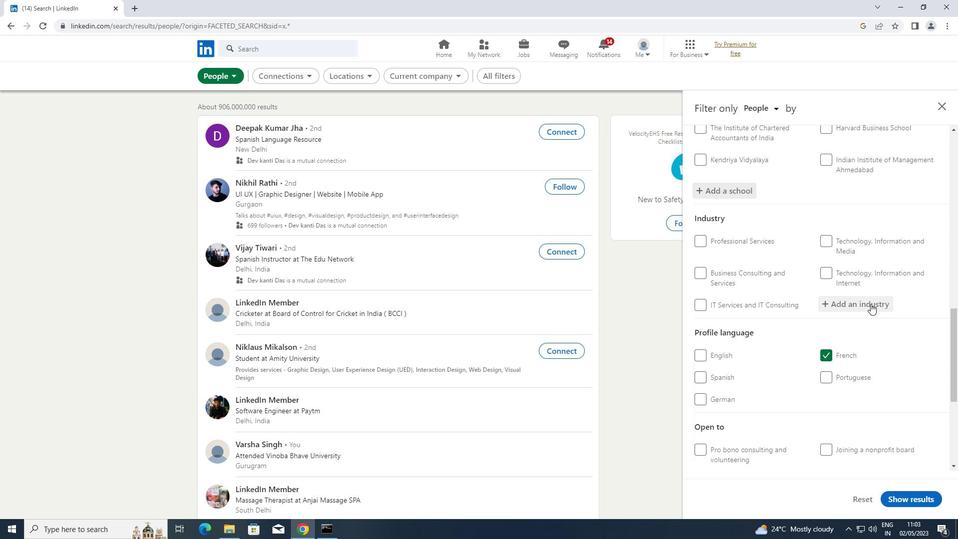 
Action: Key pressed <Key.shift>WHOLE
Screenshot: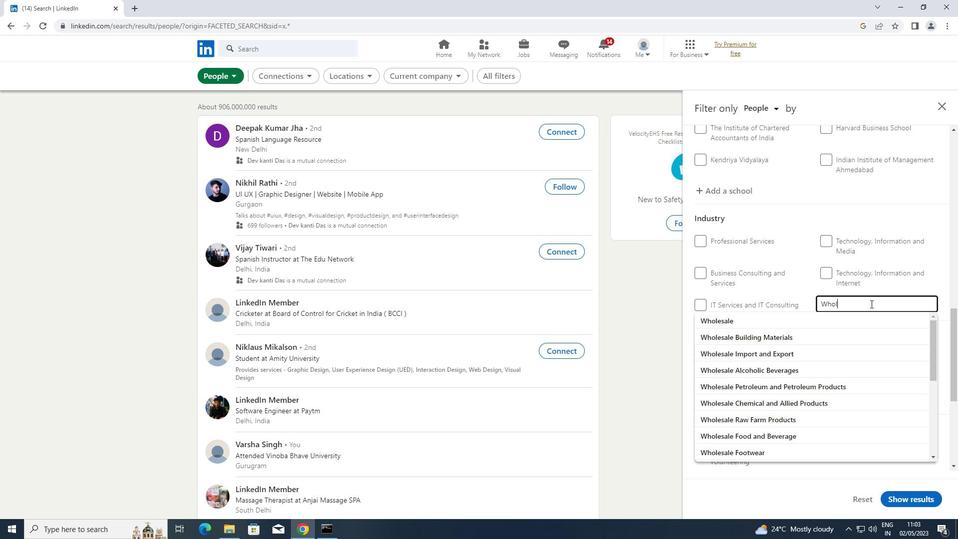 
Action: Mouse moved to (805, 435)
Screenshot: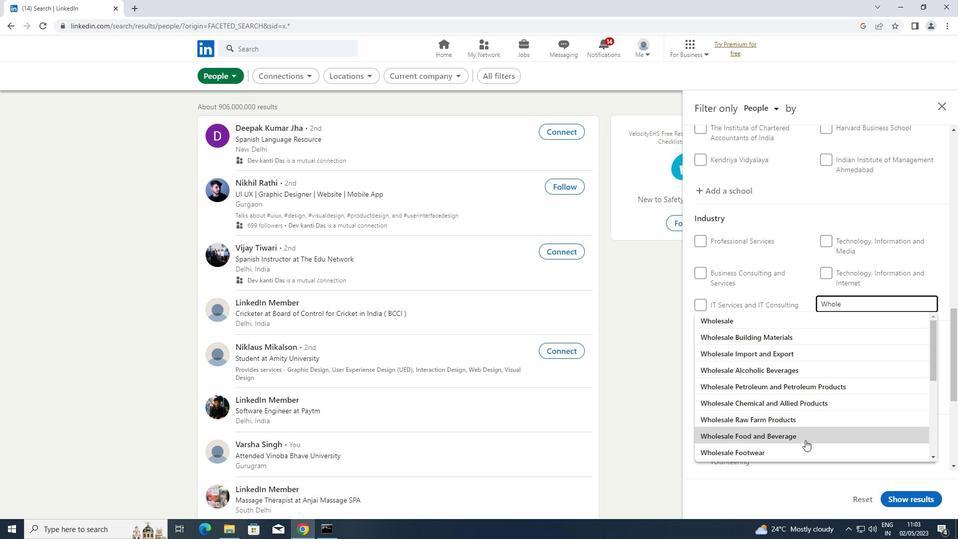 
Action: Mouse pressed left at (805, 435)
Screenshot: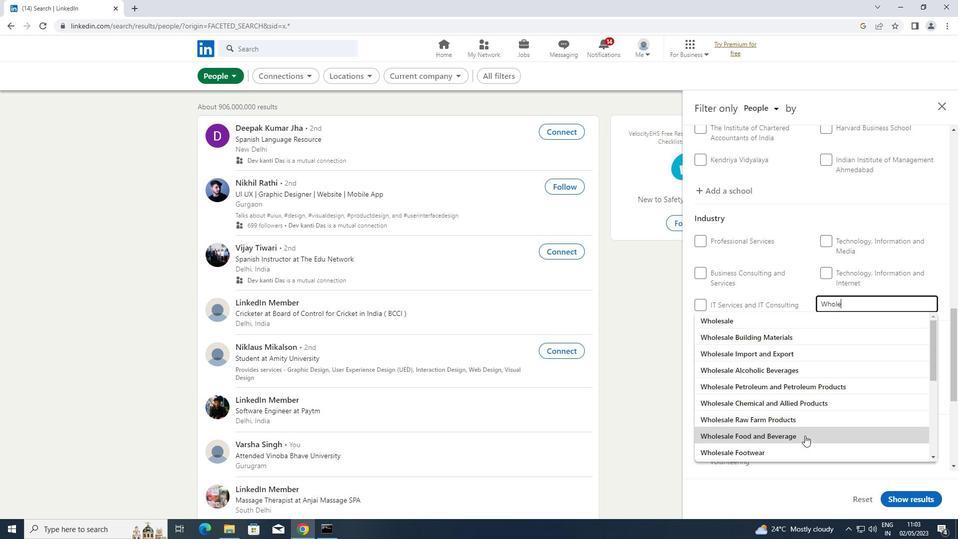 
Action: Mouse moved to (827, 379)
Screenshot: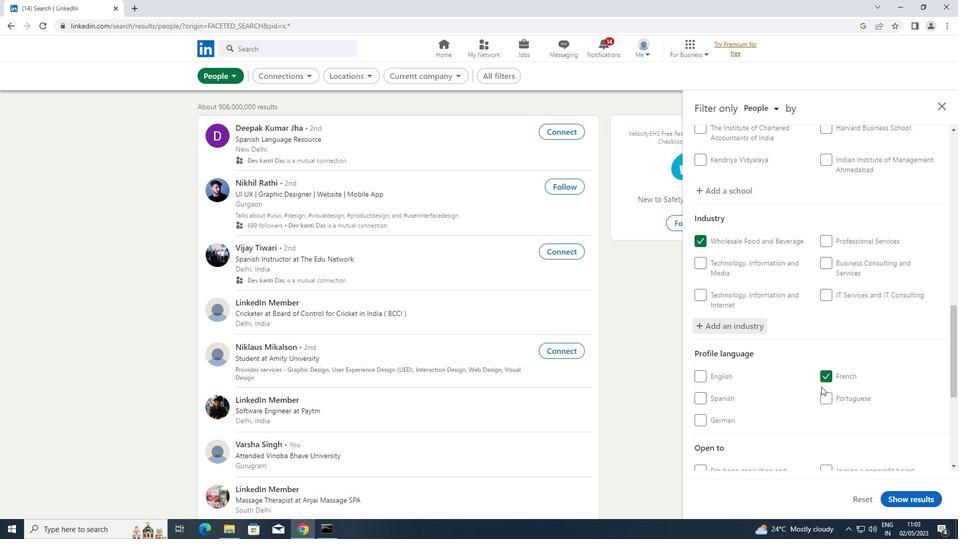
Action: Mouse scrolled (827, 378) with delta (0, 0)
Screenshot: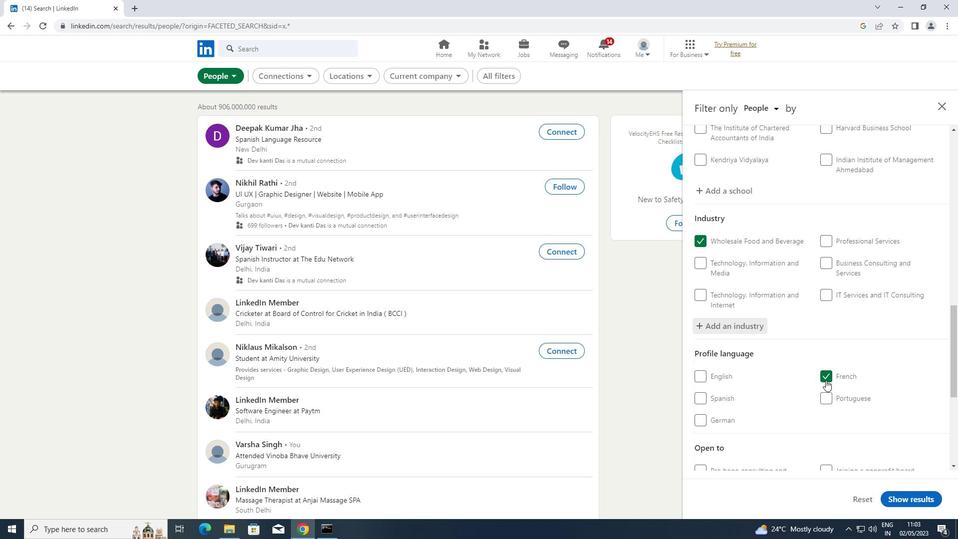 
Action: Mouse scrolled (827, 378) with delta (0, 0)
Screenshot: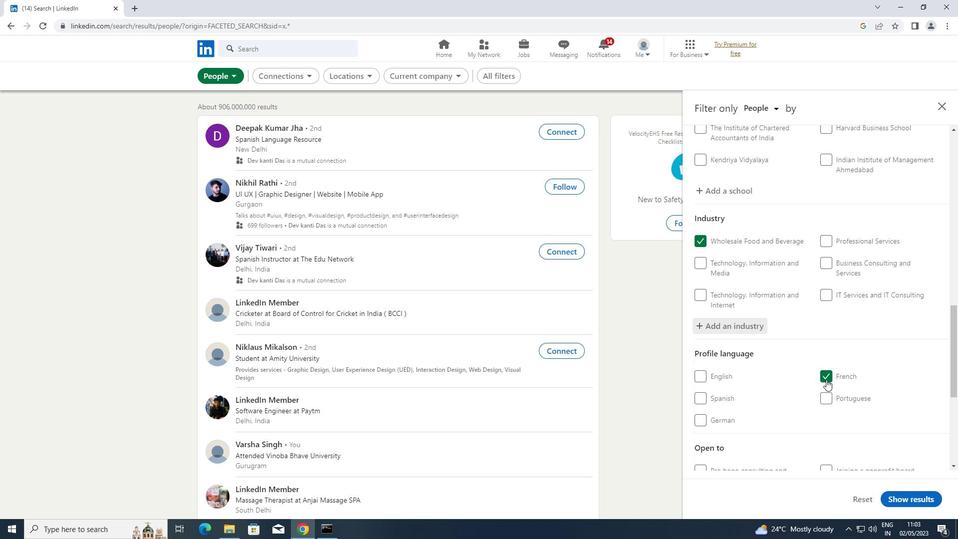 
Action: Mouse scrolled (827, 378) with delta (0, 0)
Screenshot: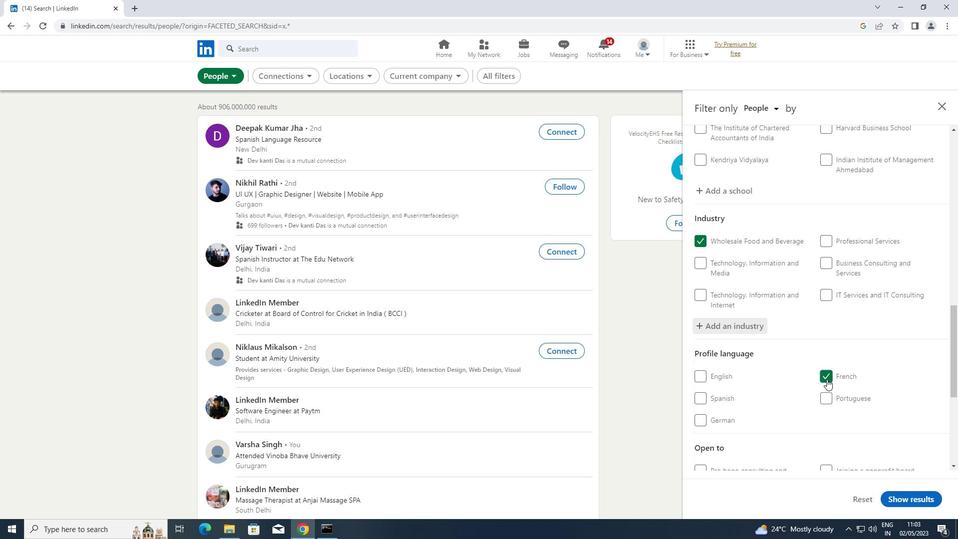 
Action: Mouse scrolled (827, 378) with delta (0, 0)
Screenshot: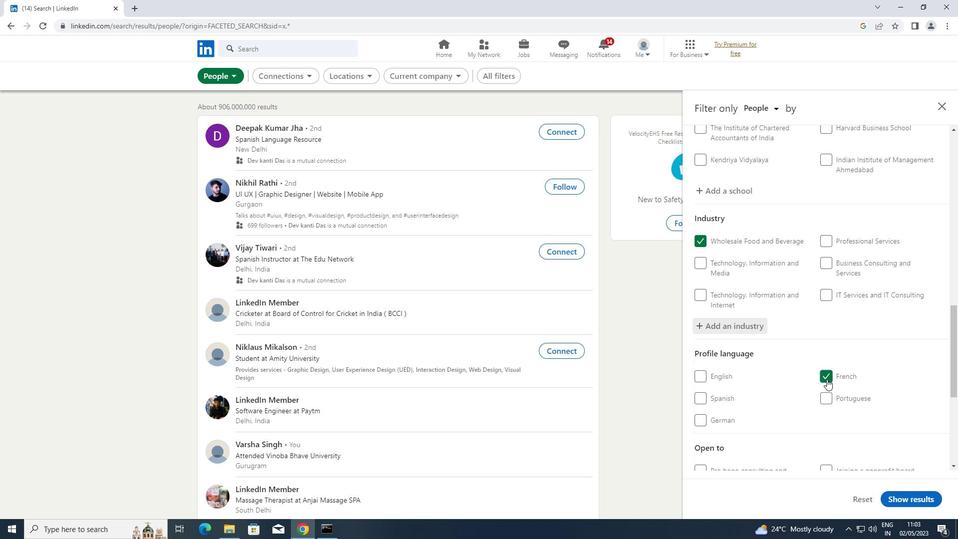 
Action: Mouse scrolled (827, 378) with delta (0, 0)
Screenshot: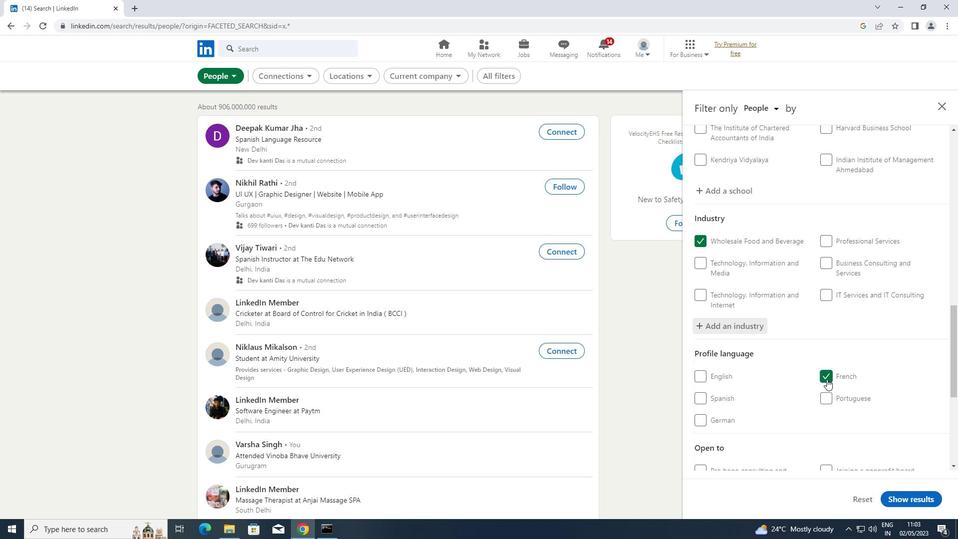 
Action: Mouse scrolled (827, 378) with delta (0, 0)
Screenshot: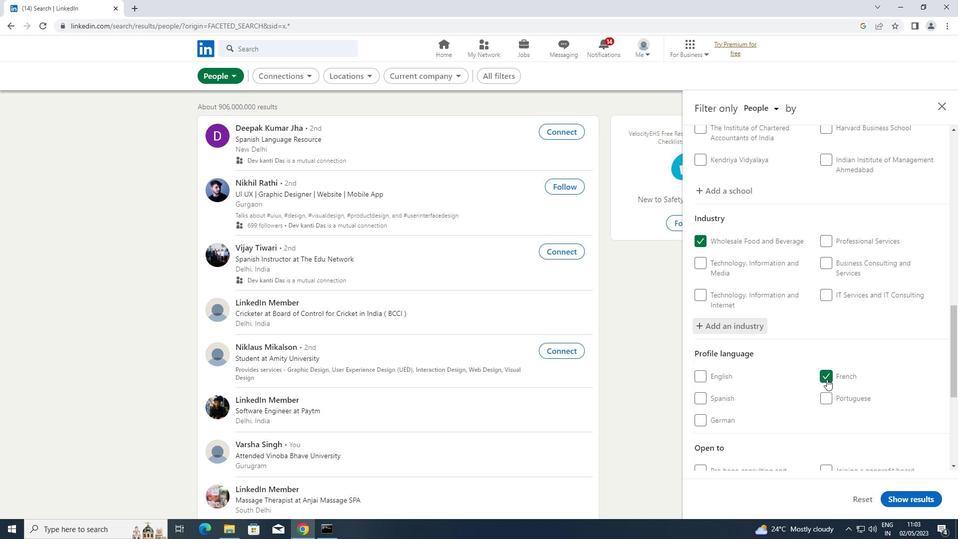 
Action: Mouse scrolled (827, 379) with delta (0, 0)
Screenshot: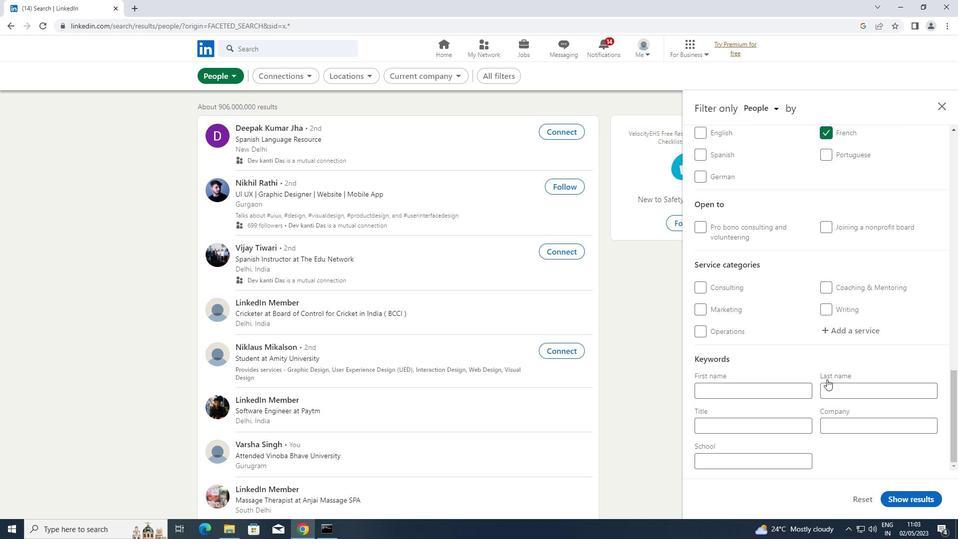 
Action: Mouse scrolled (827, 379) with delta (0, 0)
Screenshot: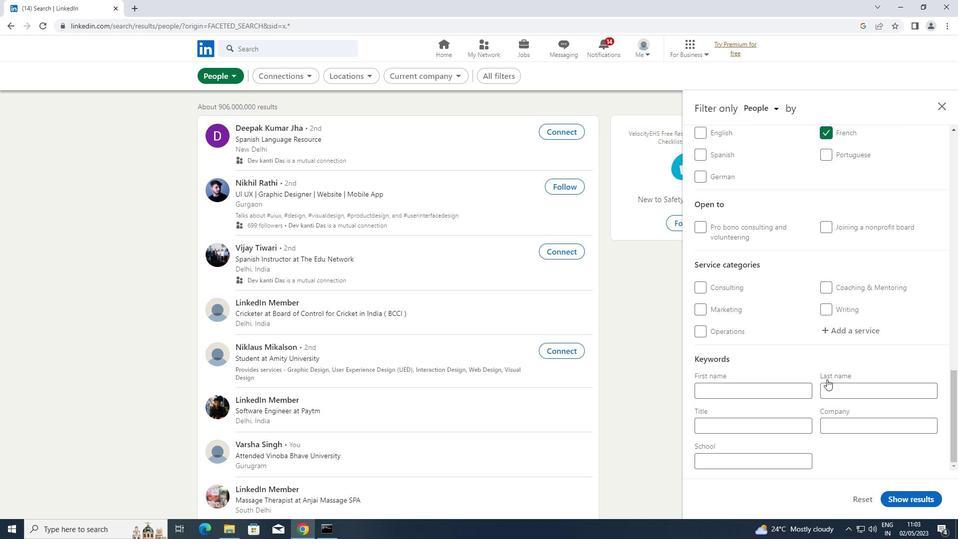 
Action: Mouse scrolled (827, 379) with delta (0, 0)
Screenshot: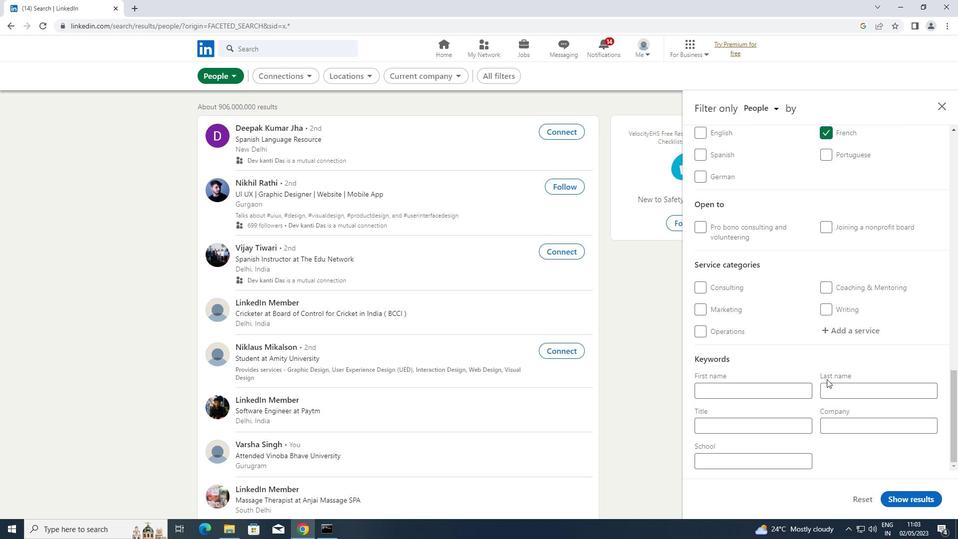 
Action: Mouse scrolled (827, 378) with delta (0, 0)
Screenshot: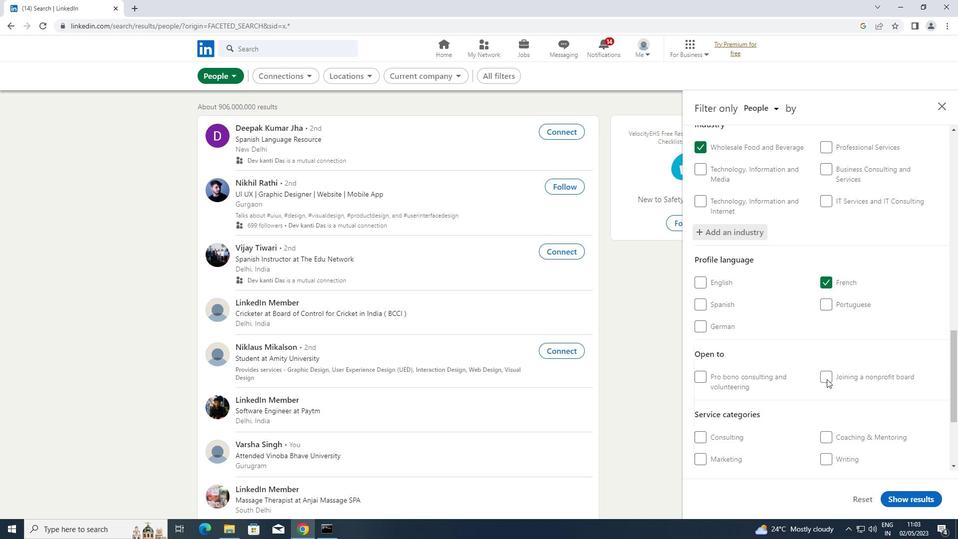 
Action: Mouse scrolled (827, 378) with delta (0, 0)
Screenshot: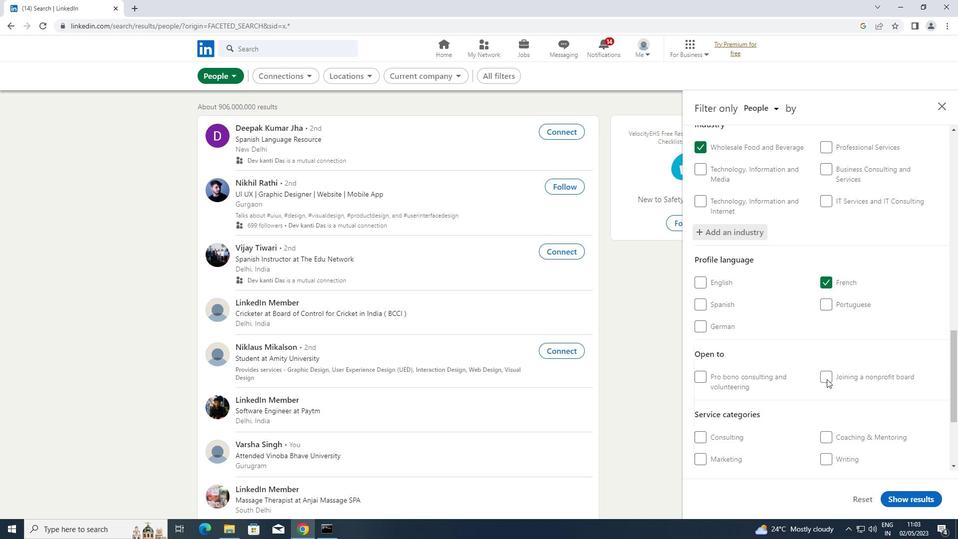 
Action: Mouse scrolled (827, 378) with delta (0, 0)
Screenshot: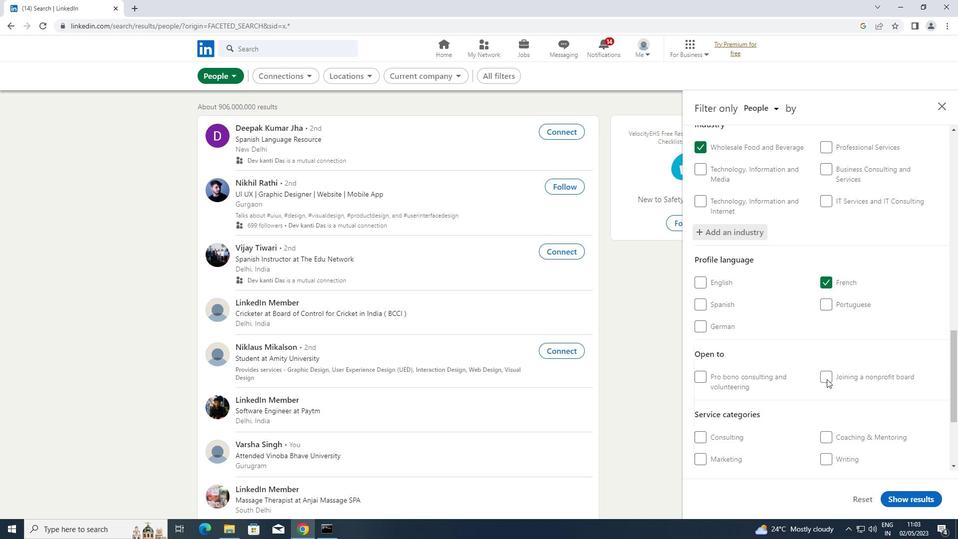 
Action: Mouse moved to (855, 331)
Screenshot: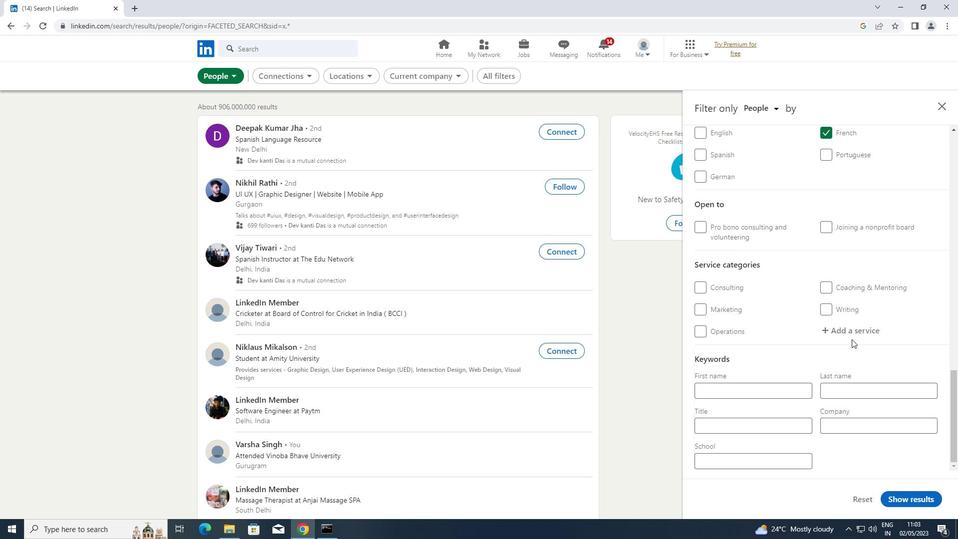 
Action: Mouse pressed left at (855, 331)
Screenshot: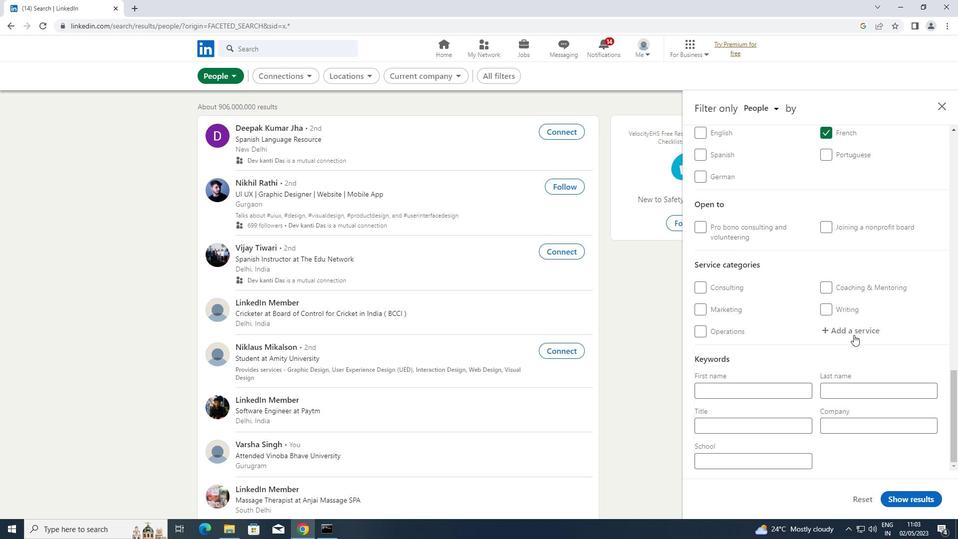 
Action: Key pressed <Key.shift>INFORMA
Screenshot: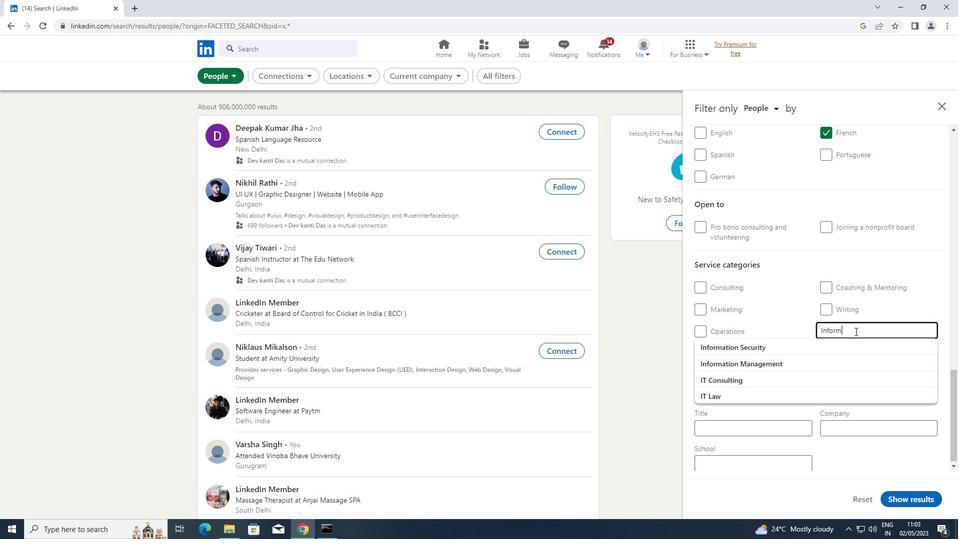 
Action: Mouse moved to (801, 347)
Screenshot: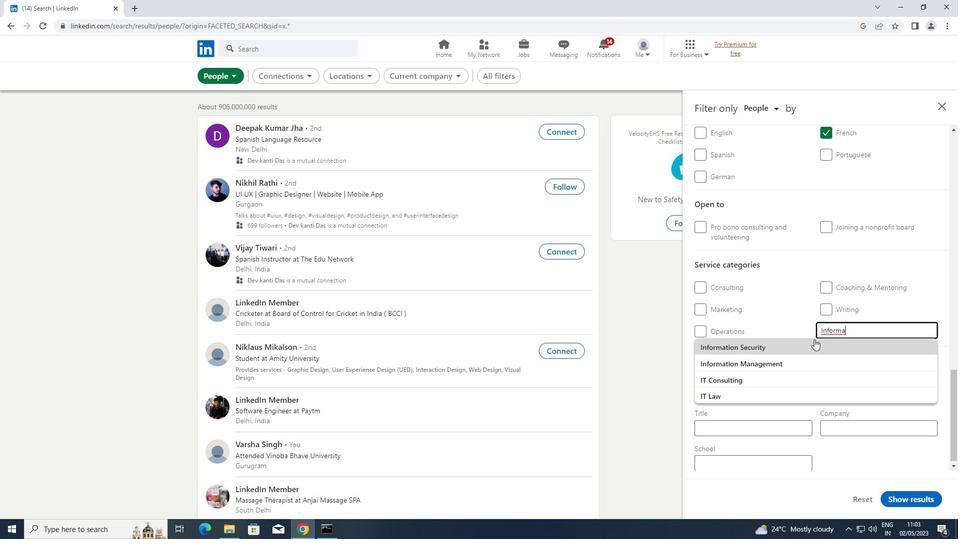 
Action: Mouse pressed left at (801, 347)
Screenshot: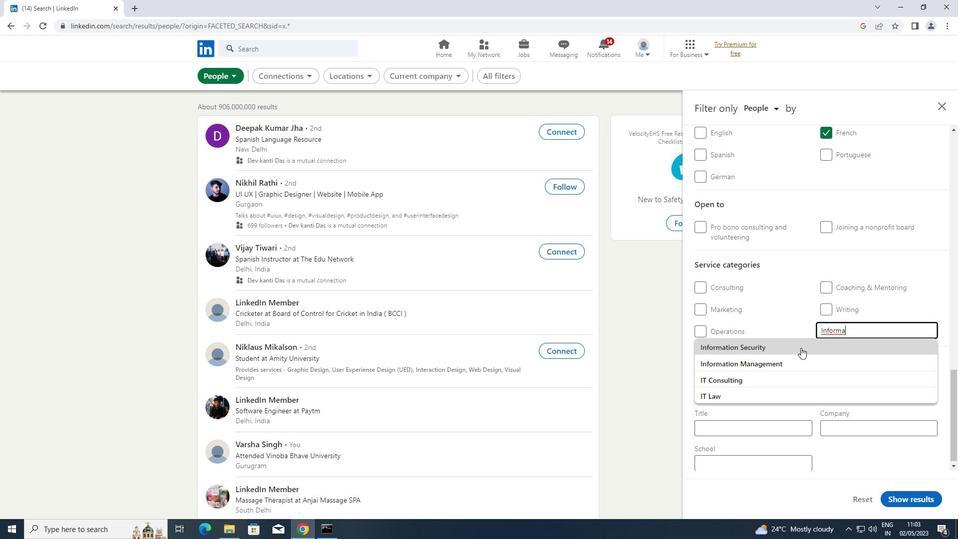 
Action: Mouse scrolled (801, 347) with delta (0, 0)
Screenshot: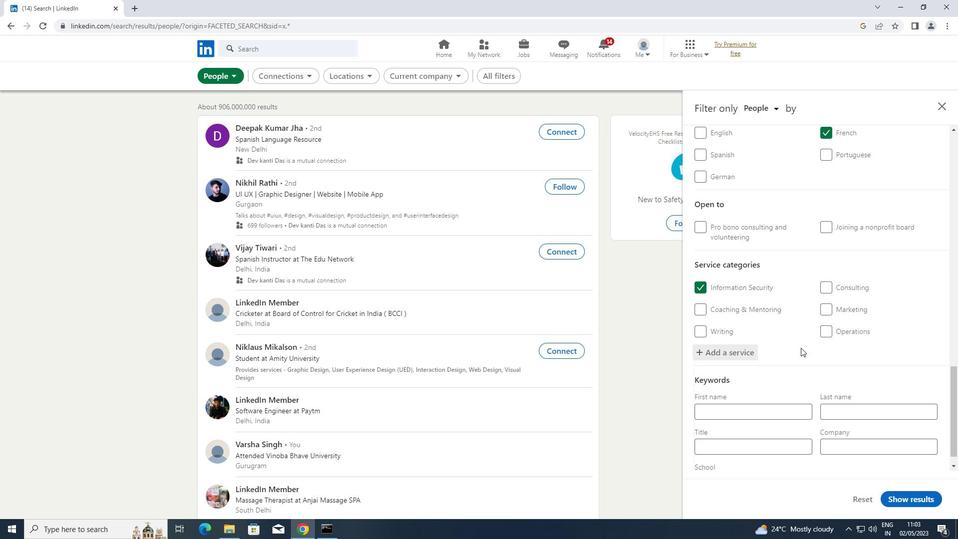 
Action: Mouse scrolled (801, 347) with delta (0, 0)
Screenshot: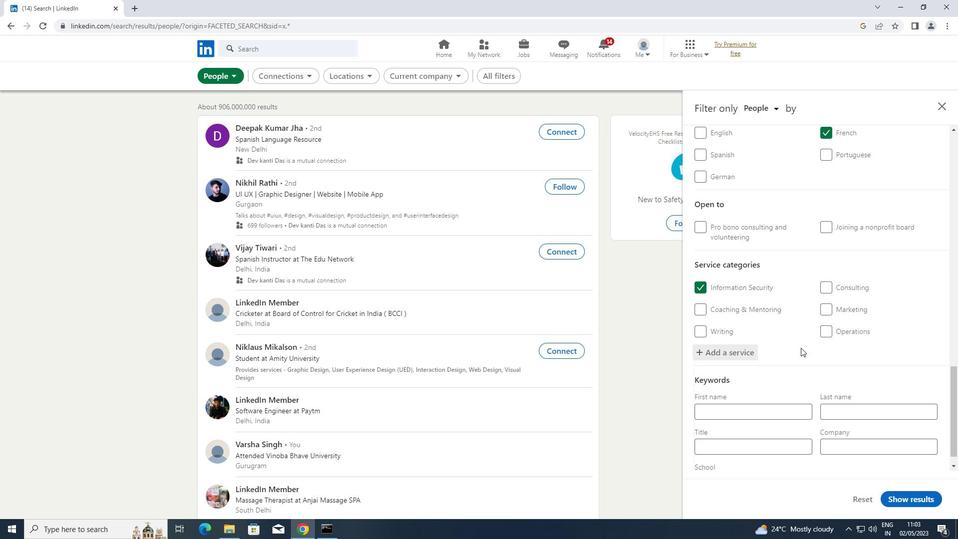 
Action: Mouse scrolled (801, 347) with delta (0, 0)
Screenshot: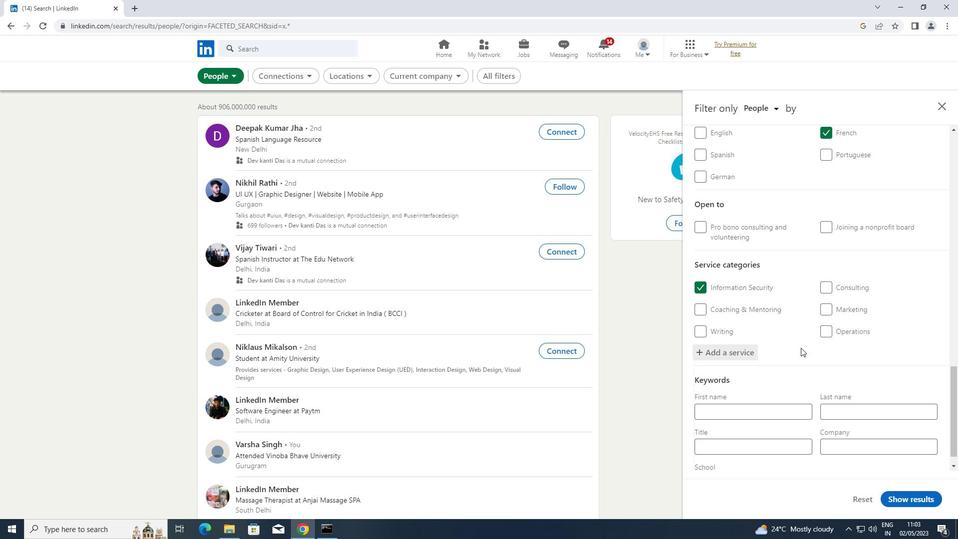 
Action: Mouse scrolled (801, 347) with delta (0, 0)
Screenshot: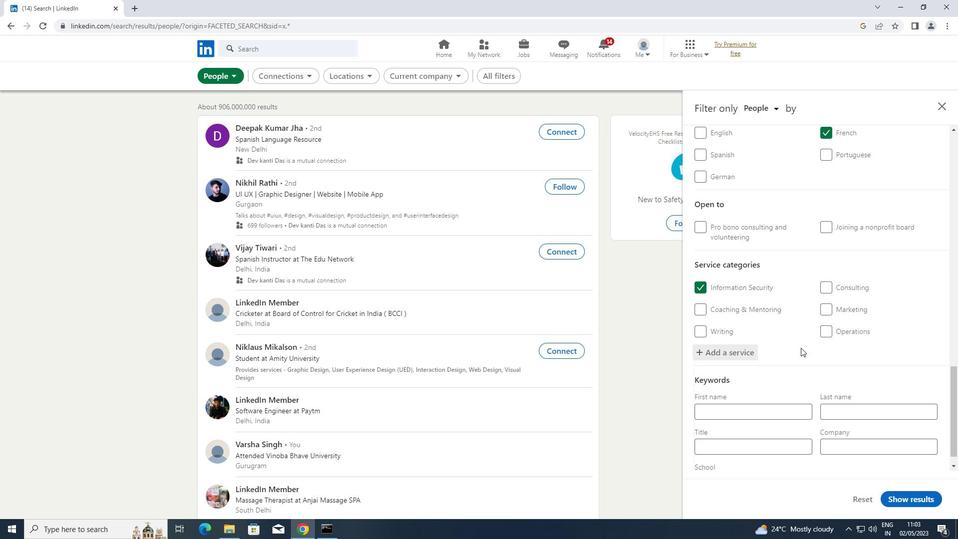 
Action: Mouse scrolled (801, 347) with delta (0, 0)
Screenshot: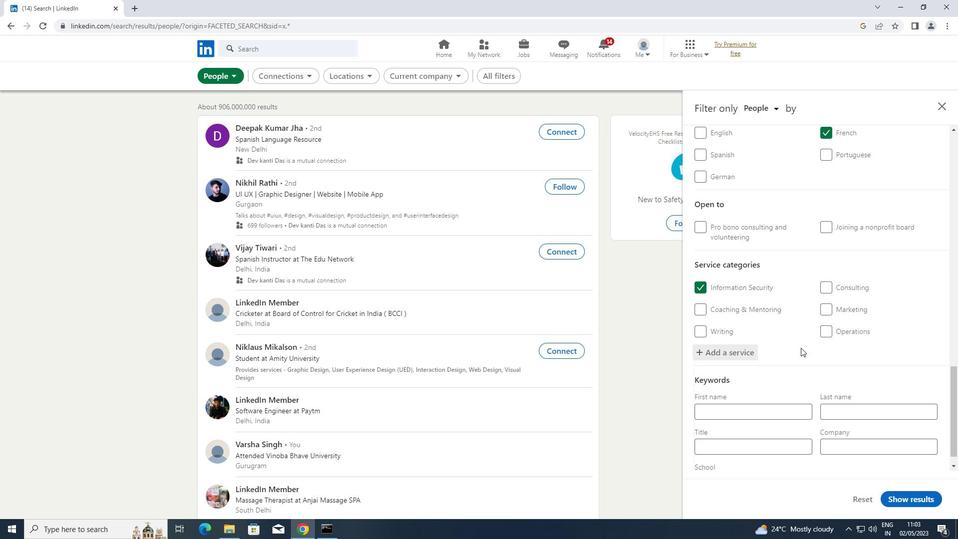 
Action: Mouse moved to (751, 421)
Screenshot: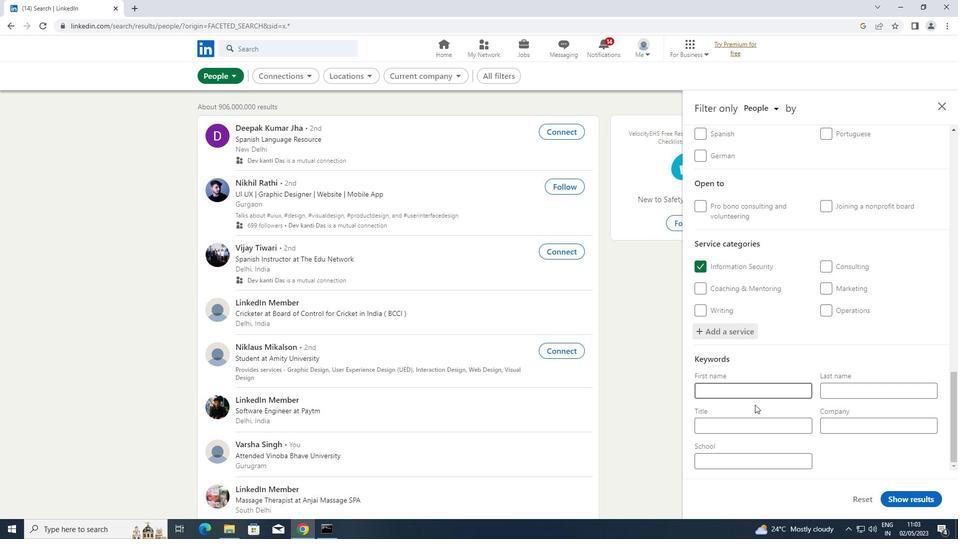 
Action: Mouse pressed left at (751, 421)
Screenshot: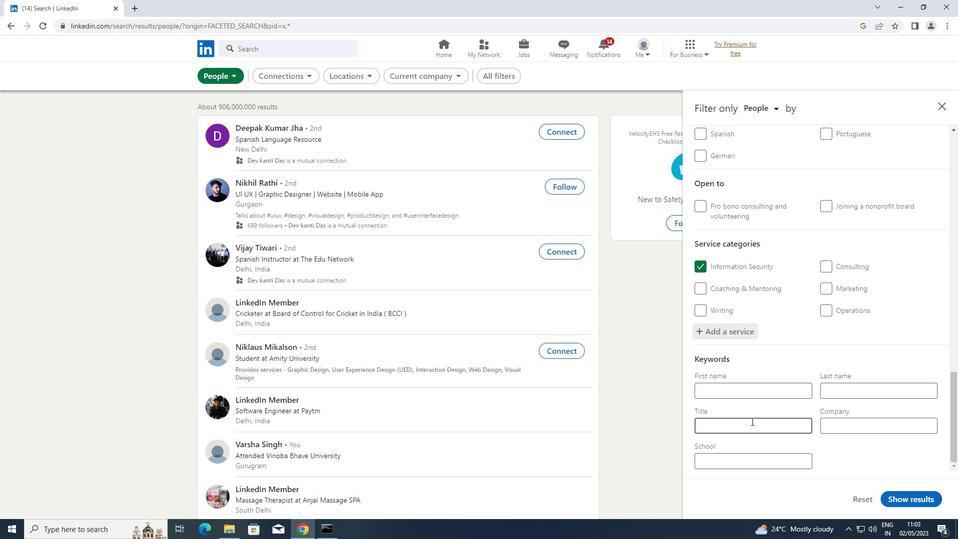 
Action: Key pressed <Key.shift>PLANT<Key.space><Key.shift>ENGINEER
Screenshot: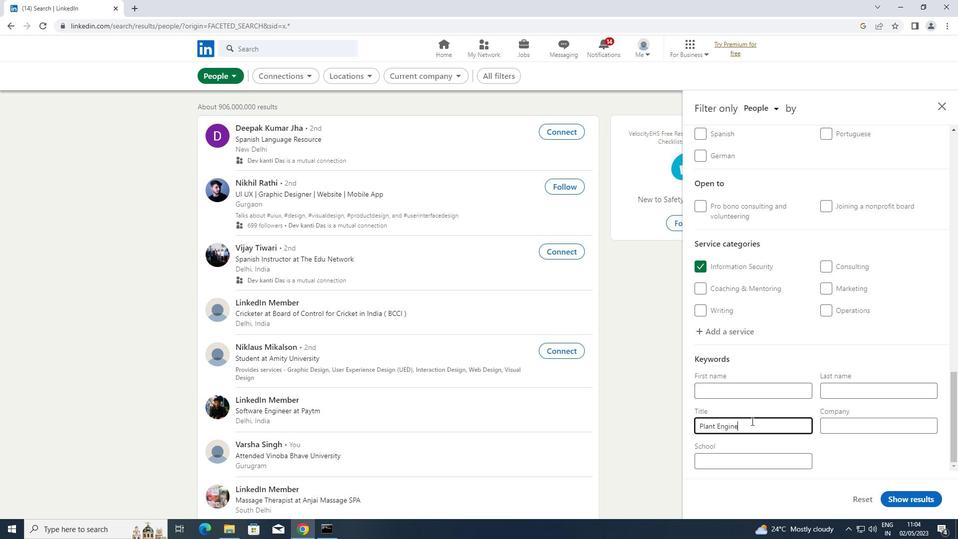 
Action: Mouse moved to (895, 493)
Screenshot: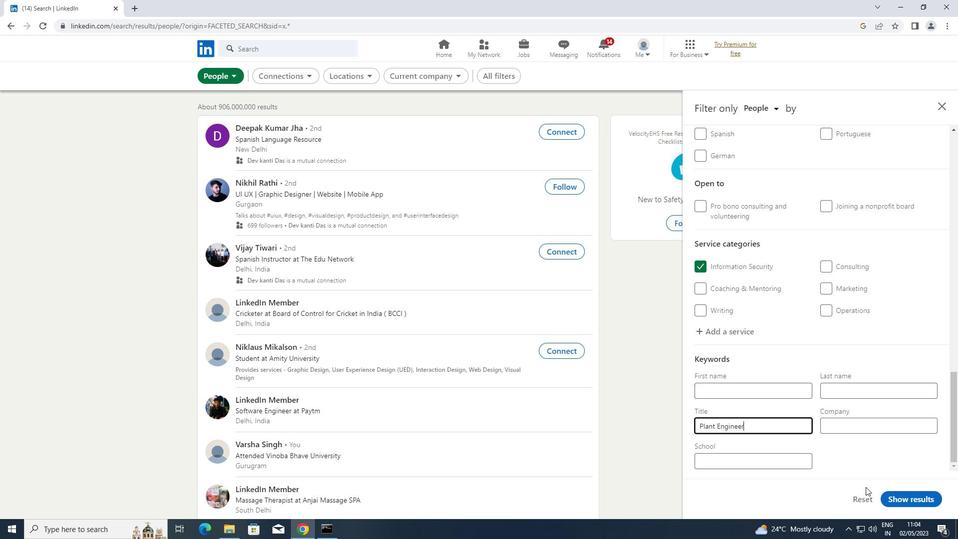 
Action: Mouse pressed left at (895, 493)
Screenshot: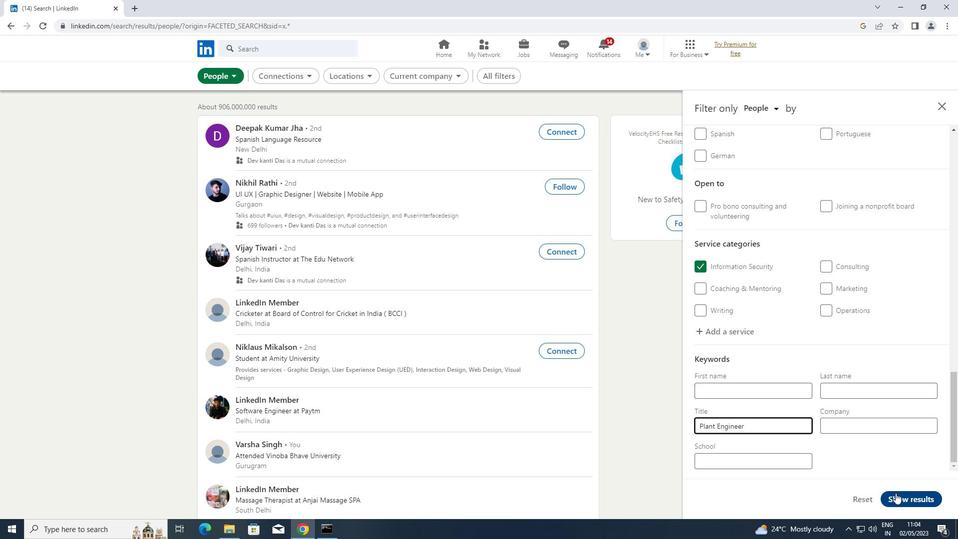
